 Task: Create a section Dependency Management Sprint and in the section, add a milestone Web Application Security in the project AnchorTech
Action: Mouse moved to (732, 420)
Screenshot: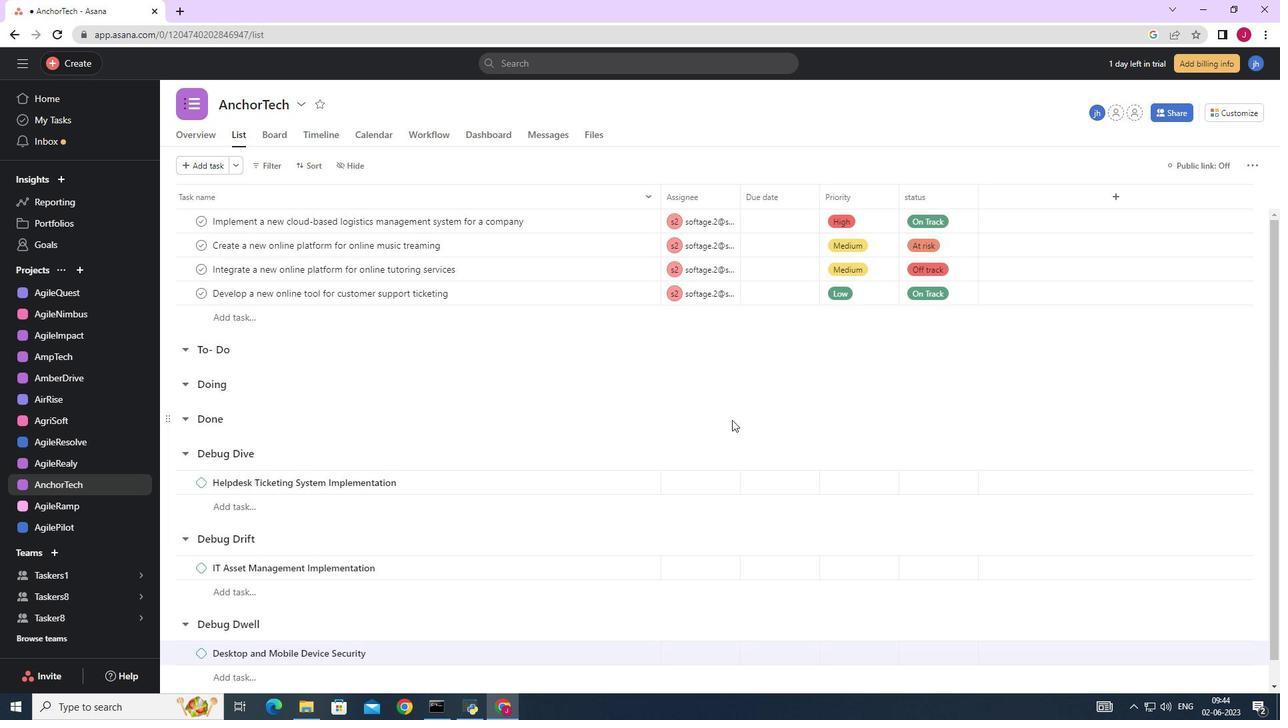 
Action: Mouse scrolled (732, 419) with delta (0, 0)
Screenshot: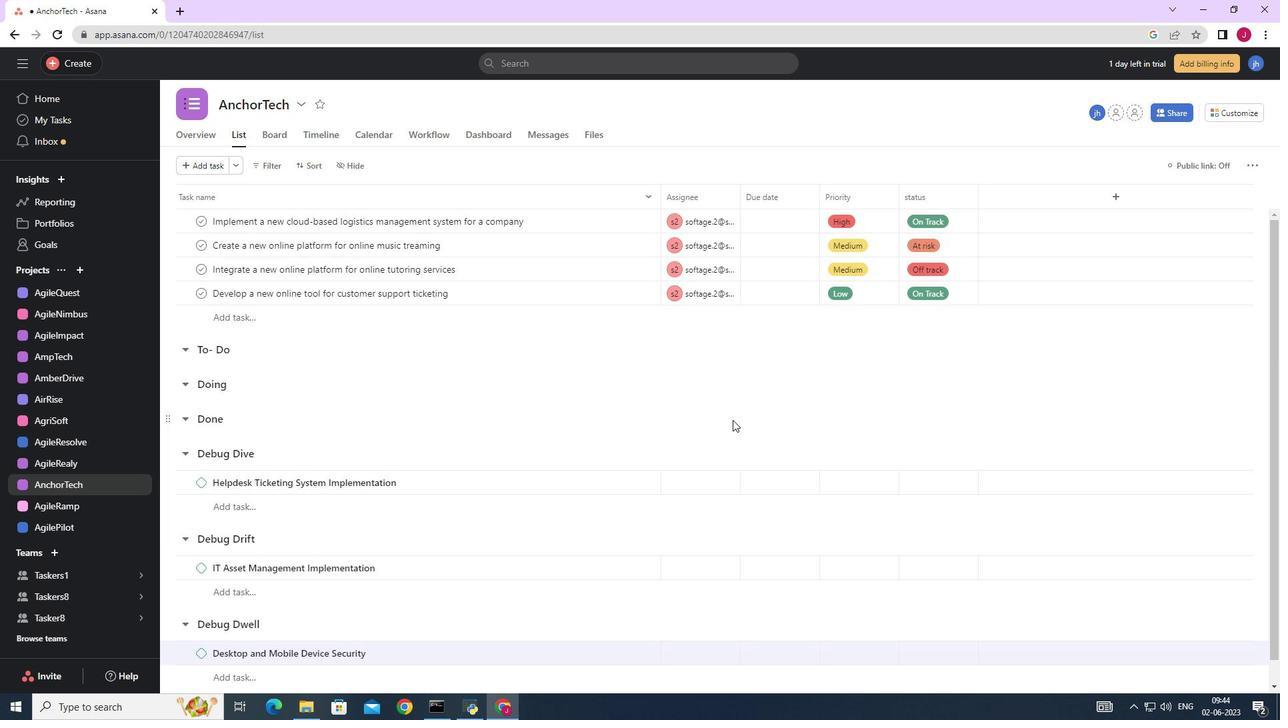 
Action: Mouse scrolled (732, 419) with delta (0, 0)
Screenshot: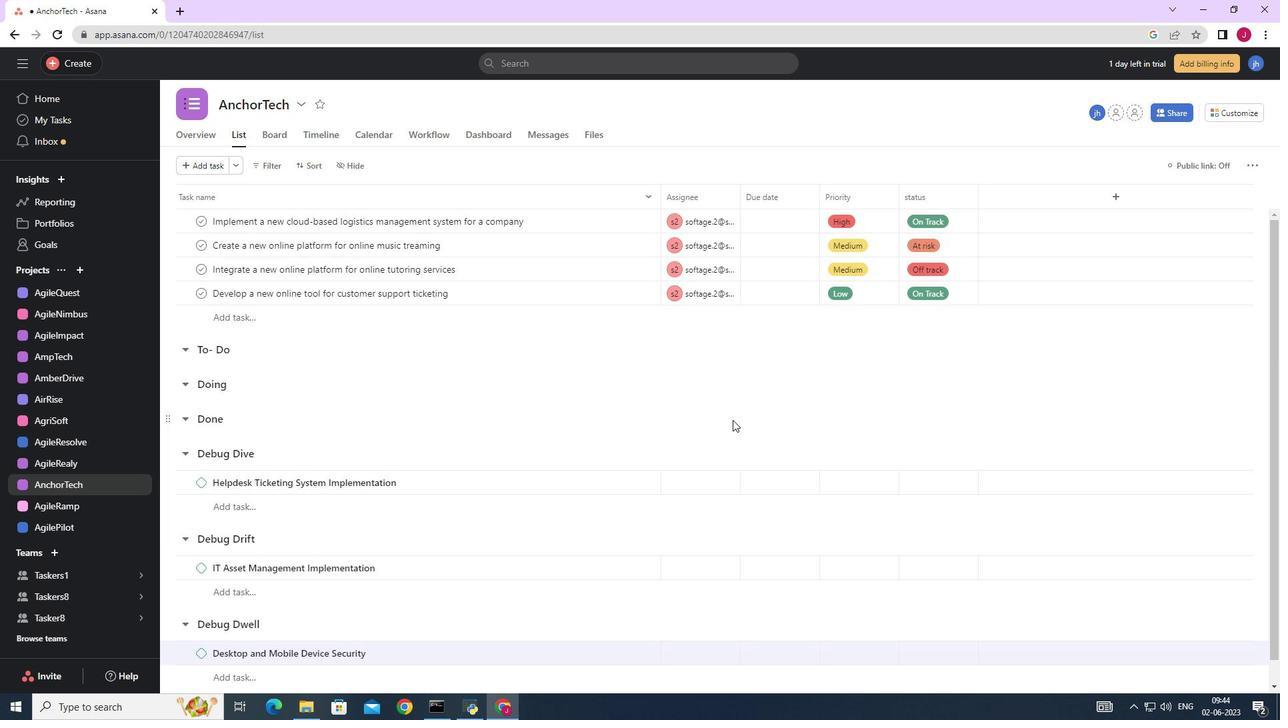 
Action: Mouse scrolled (732, 419) with delta (0, 0)
Screenshot: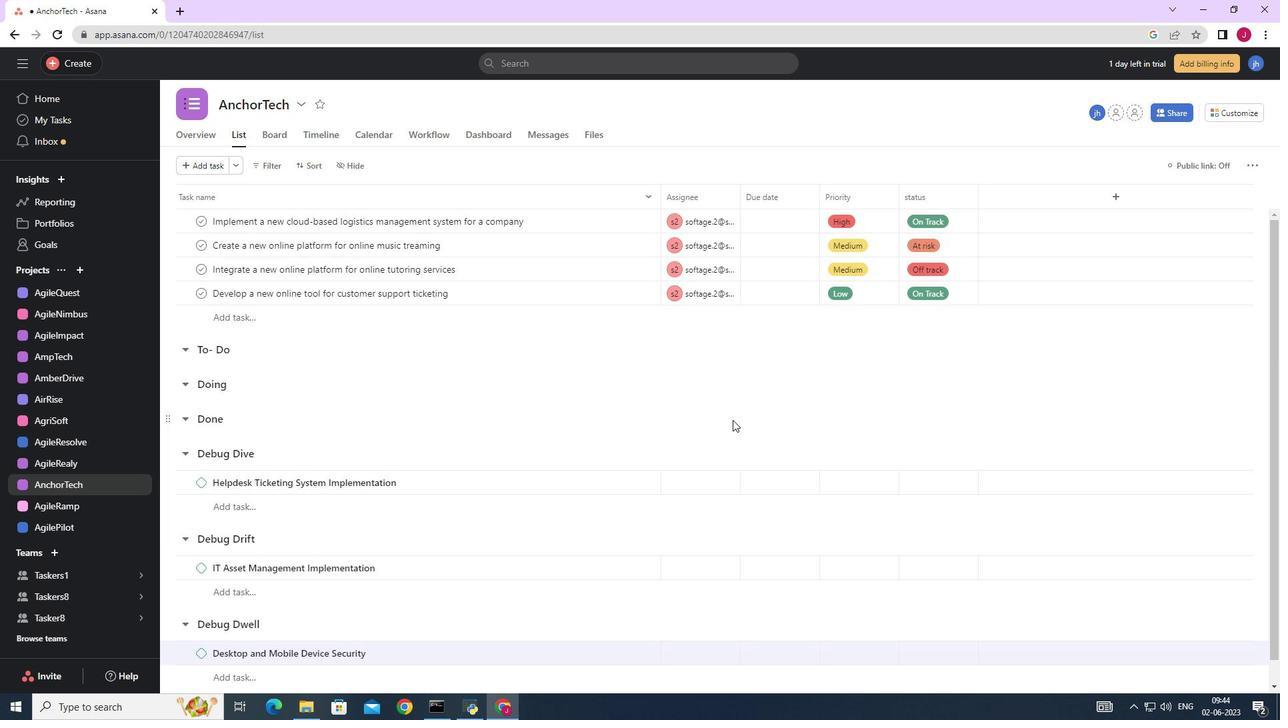
Action: Mouse scrolled (732, 419) with delta (0, 0)
Screenshot: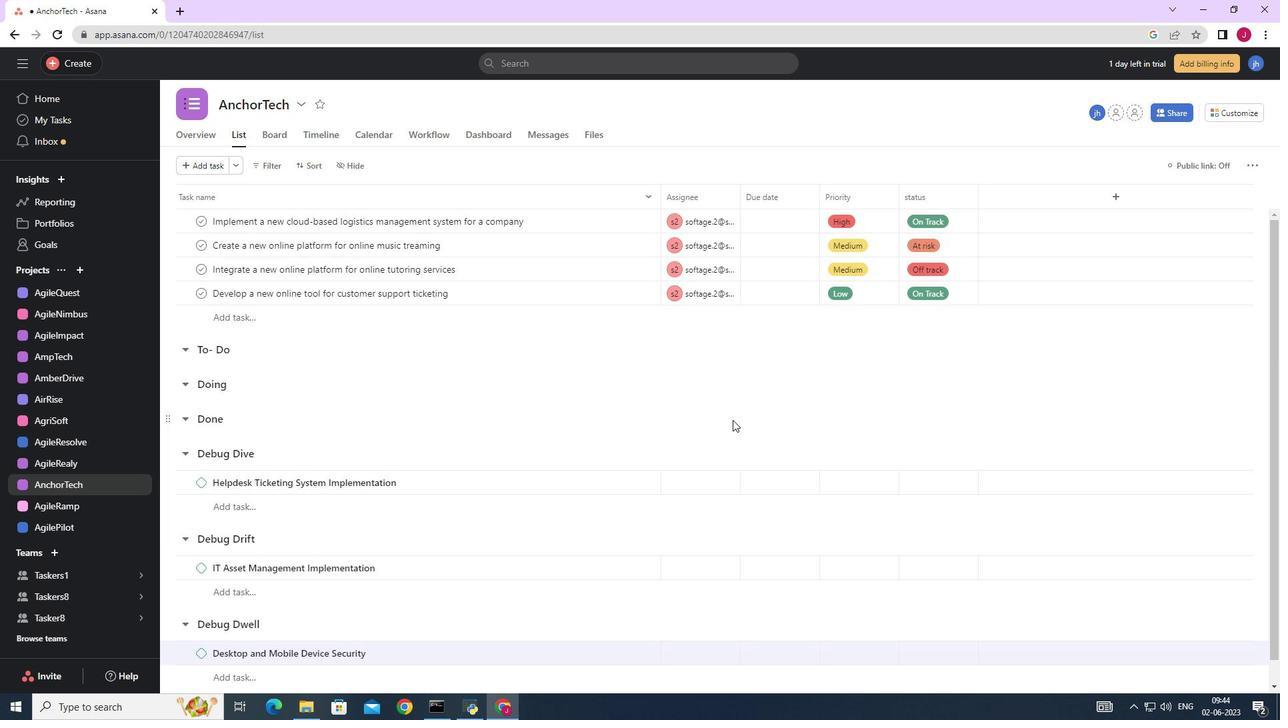 
Action: Mouse scrolled (732, 419) with delta (0, 0)
Screenshot: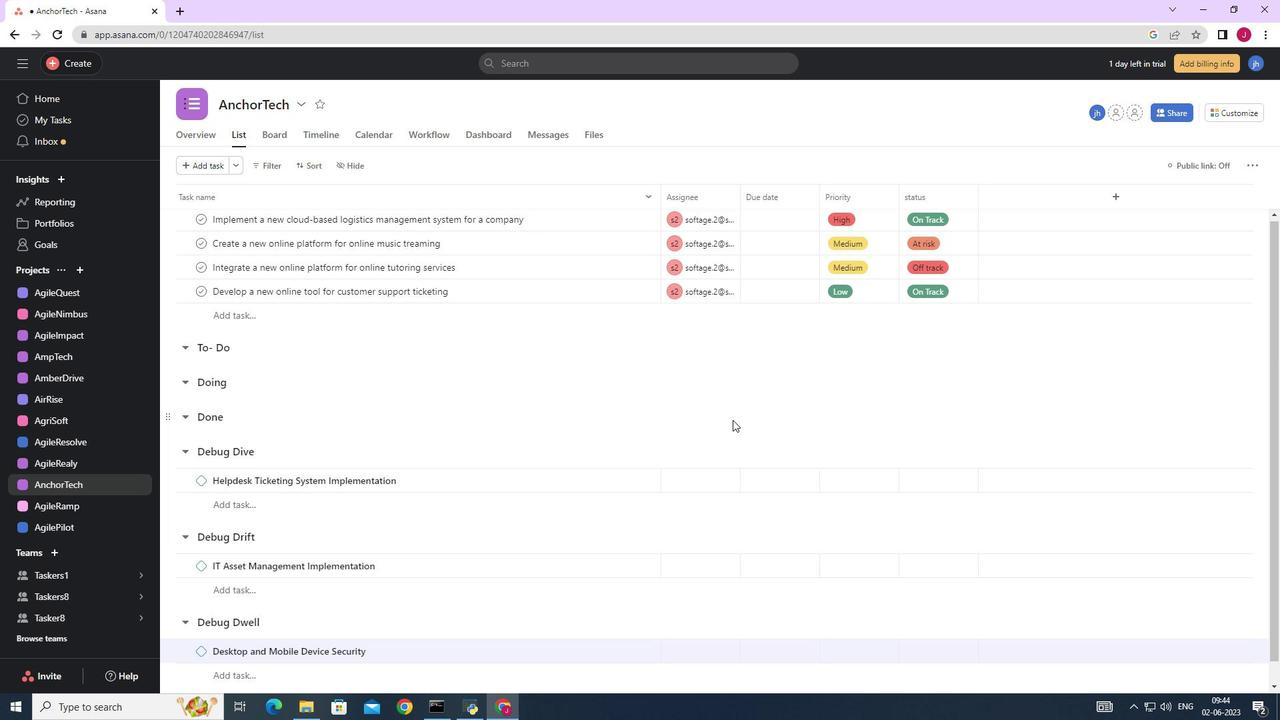 
Action: Mouse moved to (673, 409)
Screenshot: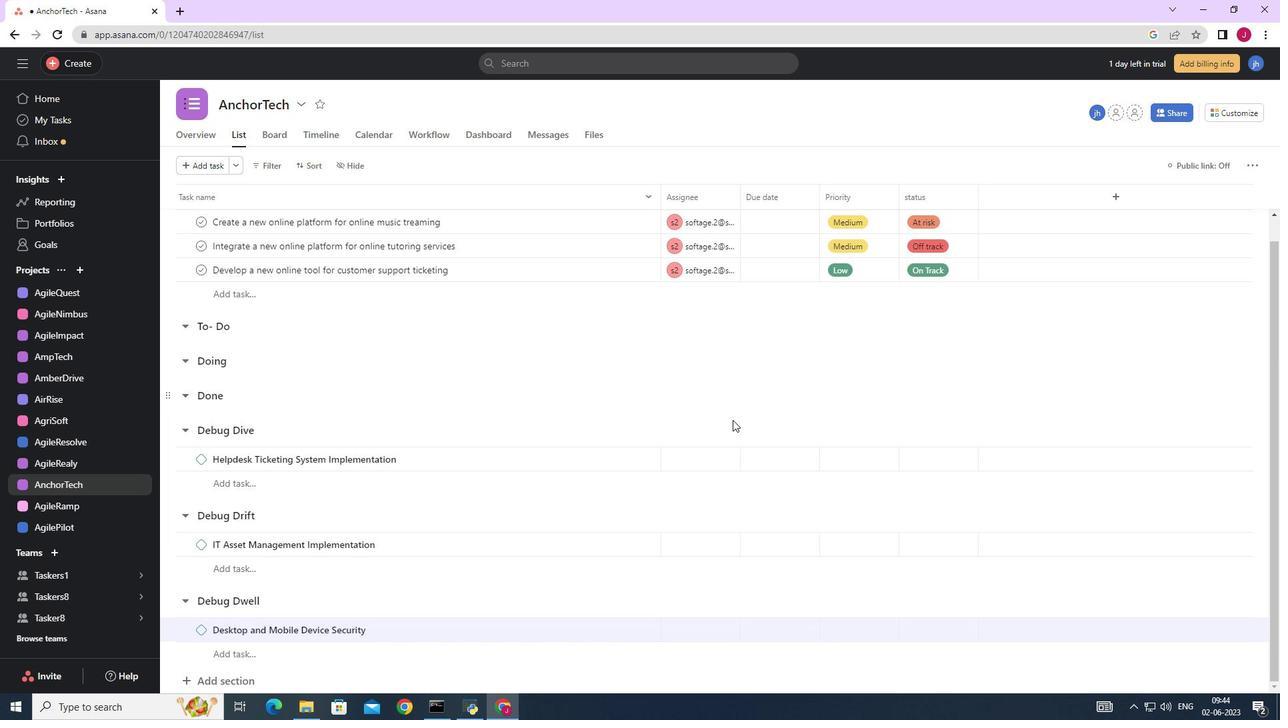 
Action: Mouse scrolled (673, 408) with delta (0, 0)
Screenshot: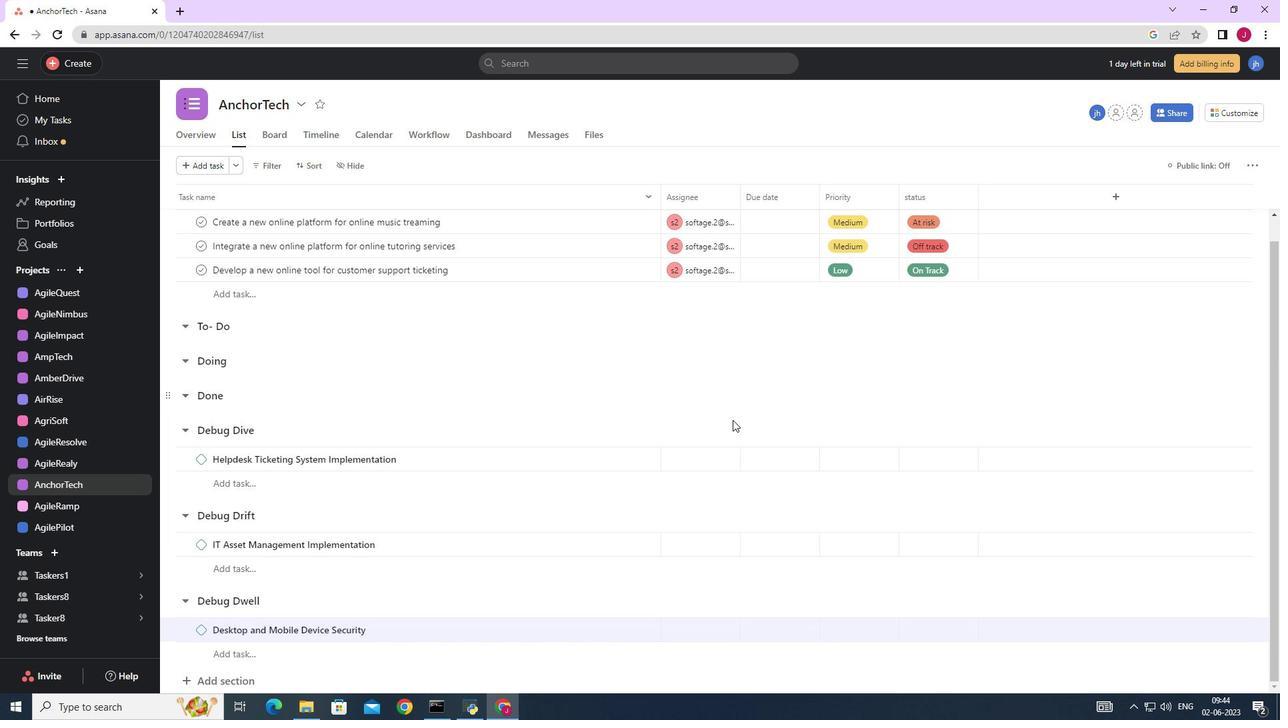
Action: Mouse moved to (671, 409)
Screenshot: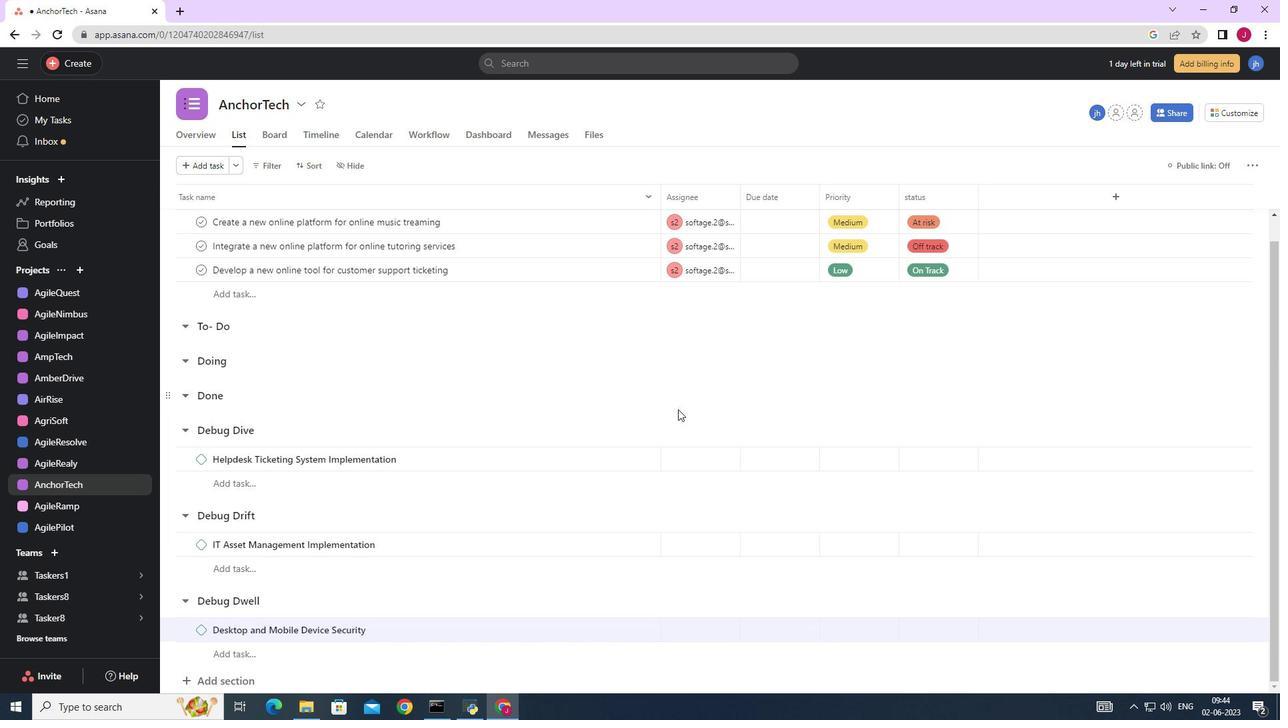 
Action: Mouse scrolled (671, 408) with delta (0, 0)
Screenshot: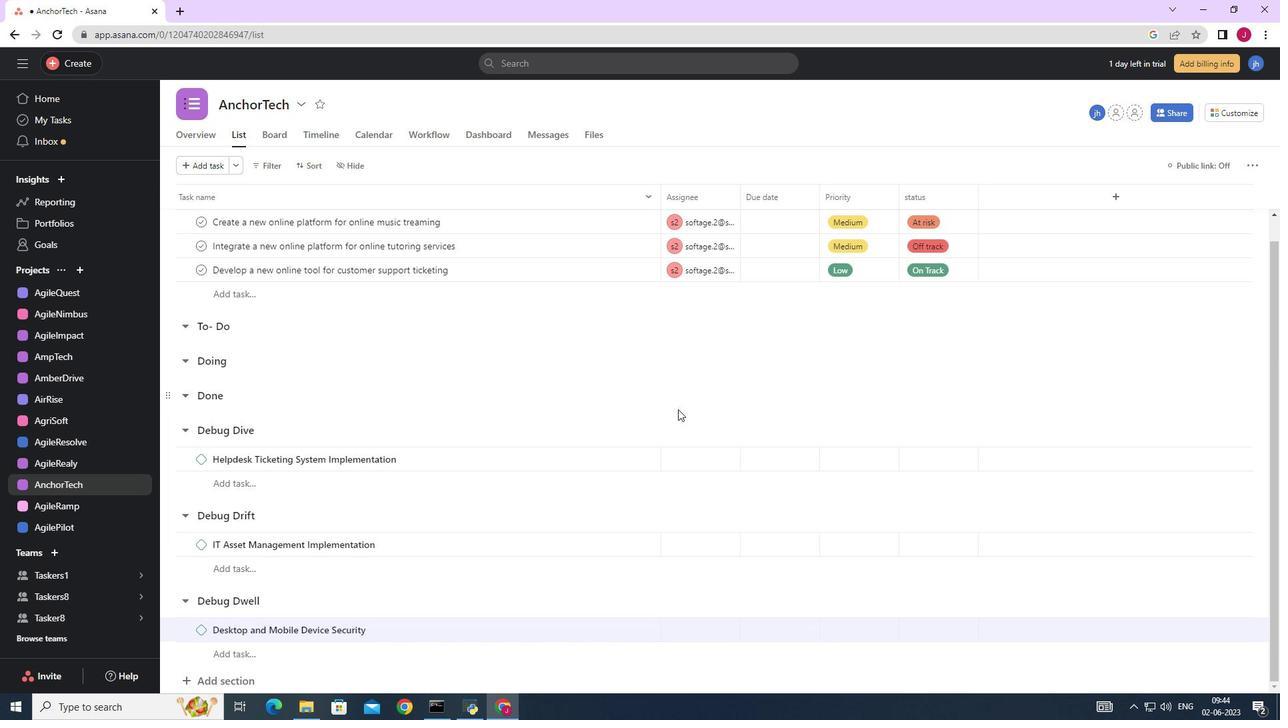
Action: Mouse moved to (670, 409)
Screenshot: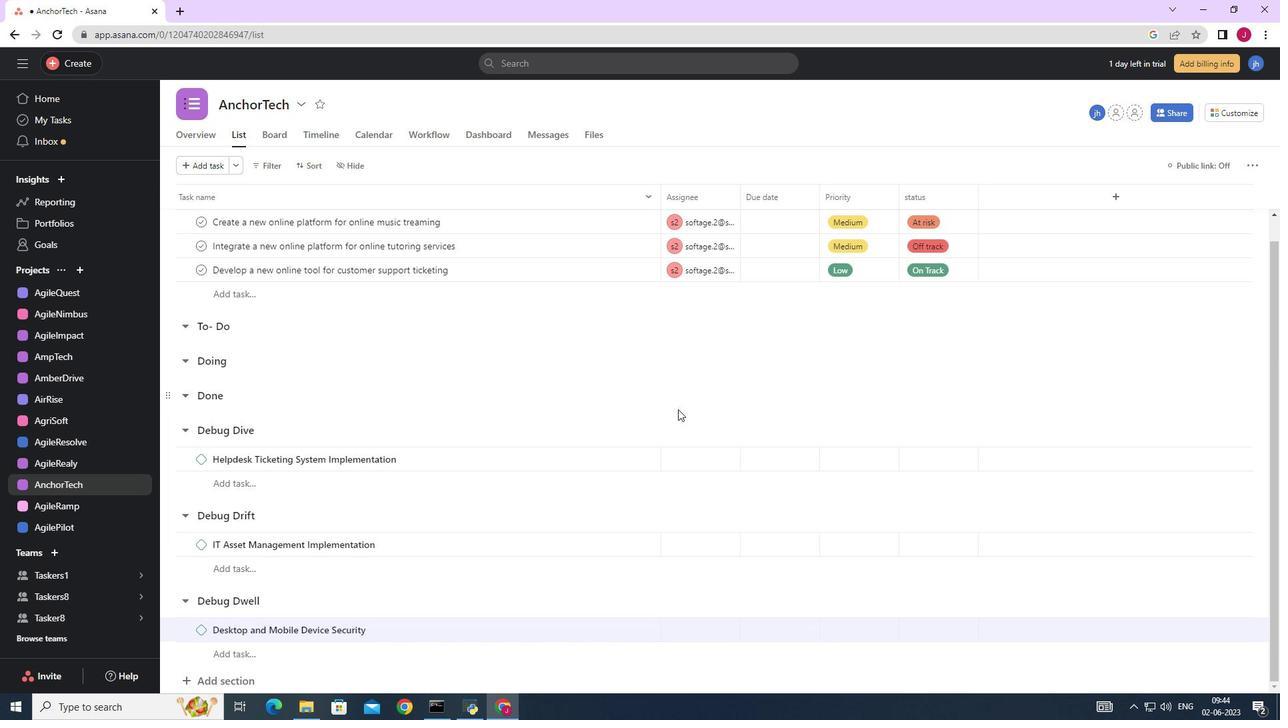 
Action: Mouse scrolled (670, 408) with delta (0, 0)
Screenshot: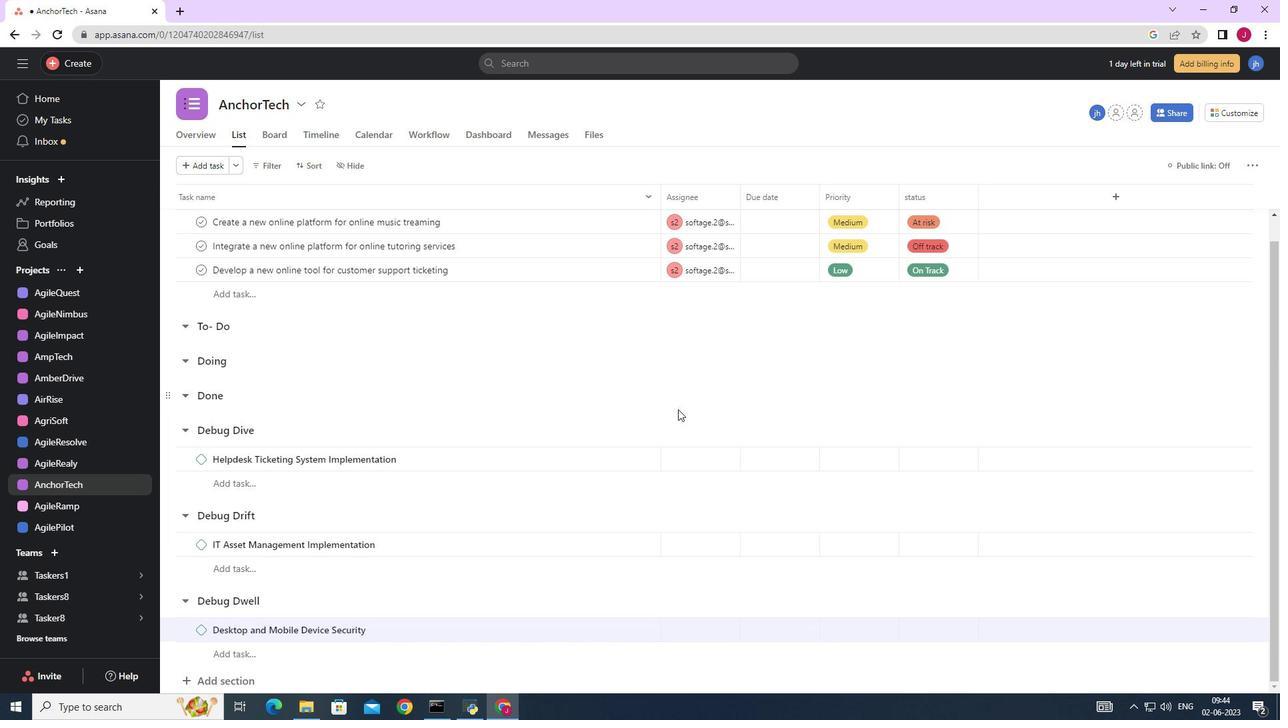 
Action: Mouse scrolled (670, 408) with delta (0, 0)
Screenshot: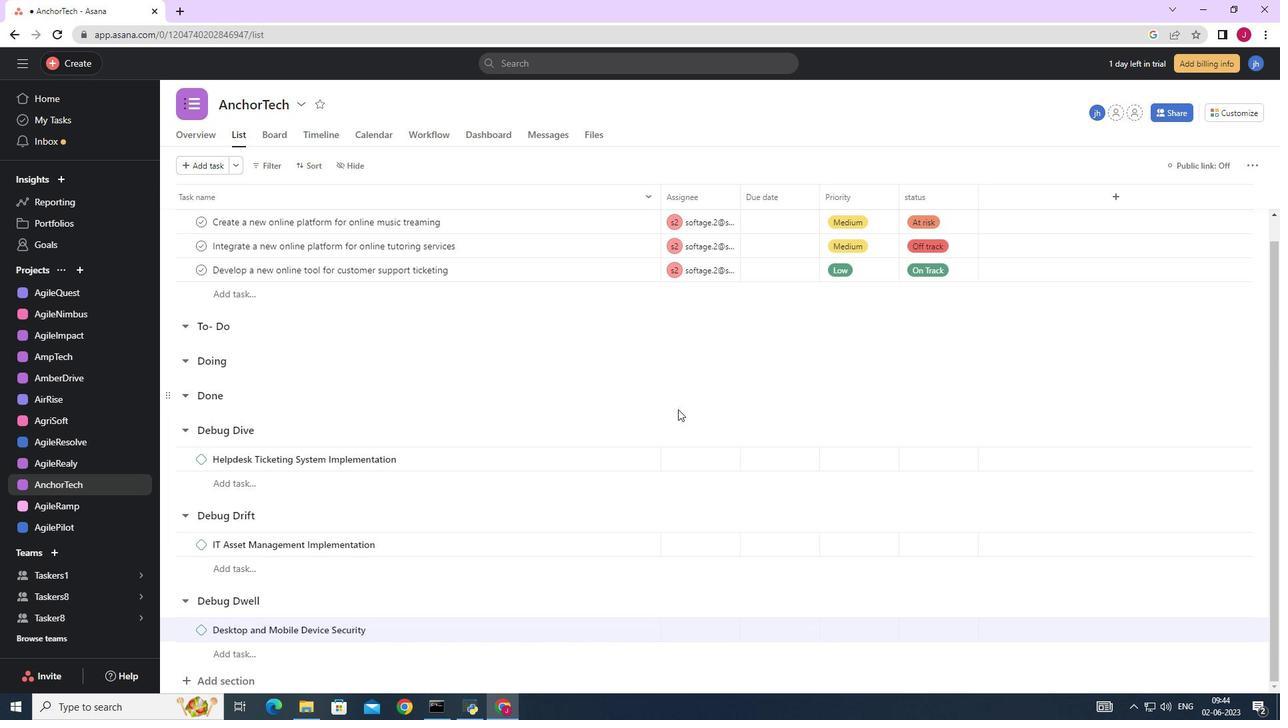 
Action: Mouse scrolled (670, 408) with delta (0, 0)
Screenshot: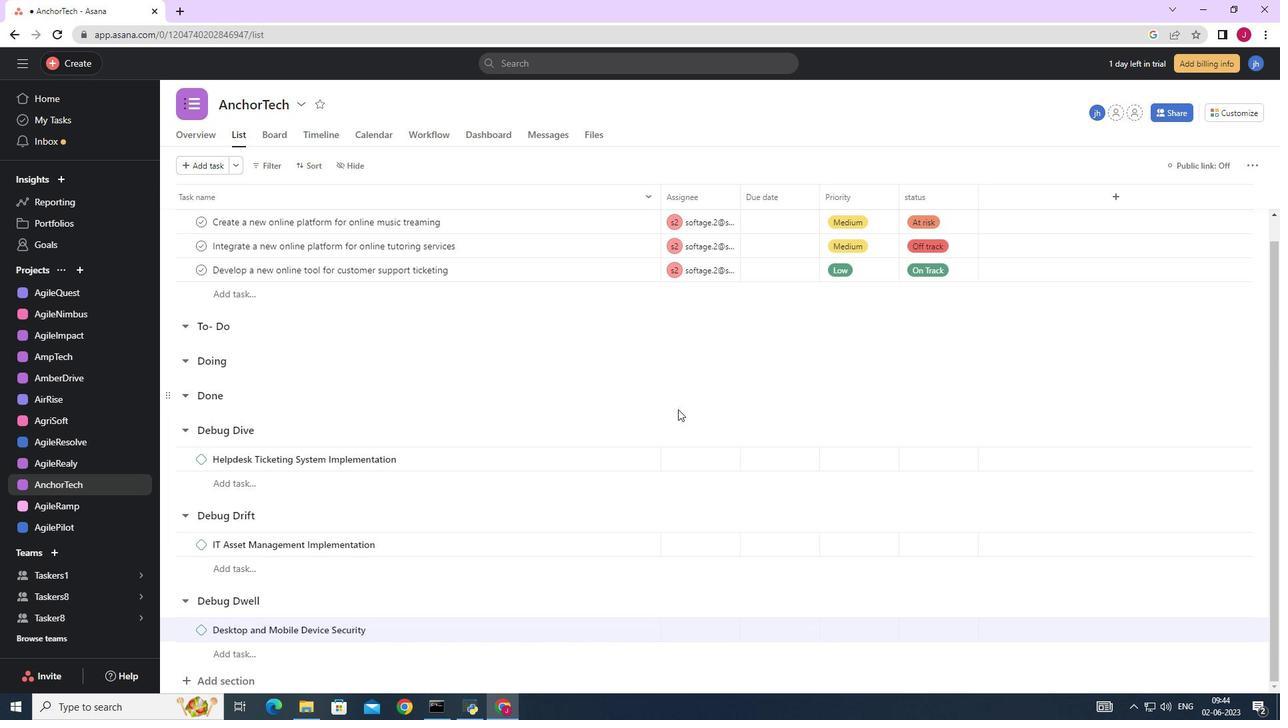 
Action: Mouse moved to (669, 409)
Screenshot: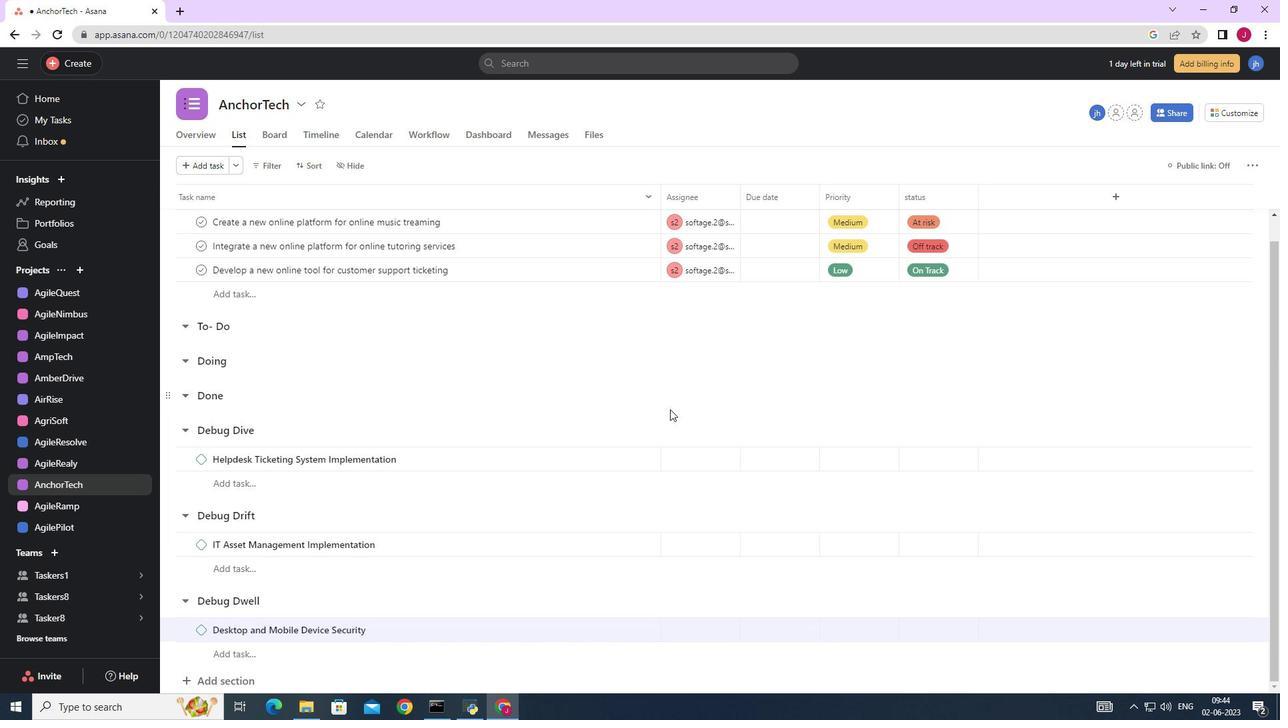 
Action: Mouse scrolled (669, 408) with delta (0, 0)
Screenshot: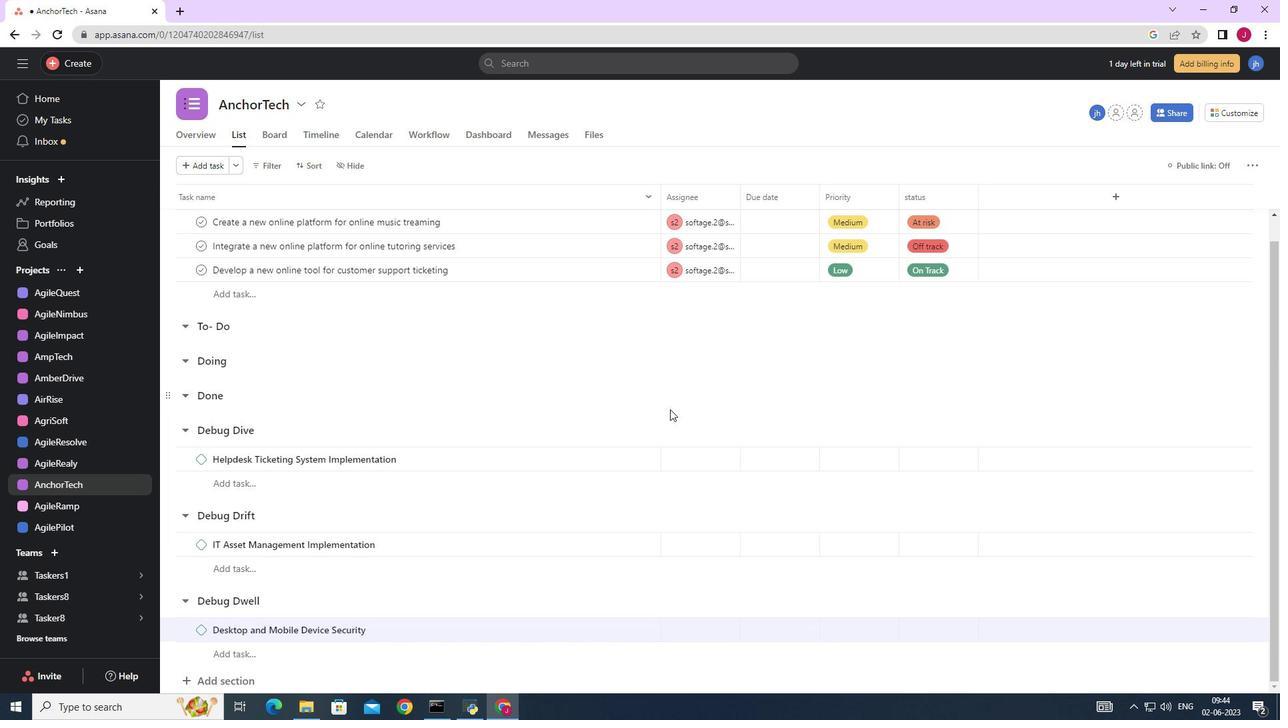 
Action: Mouse moved to (470, 500)
Screenshot: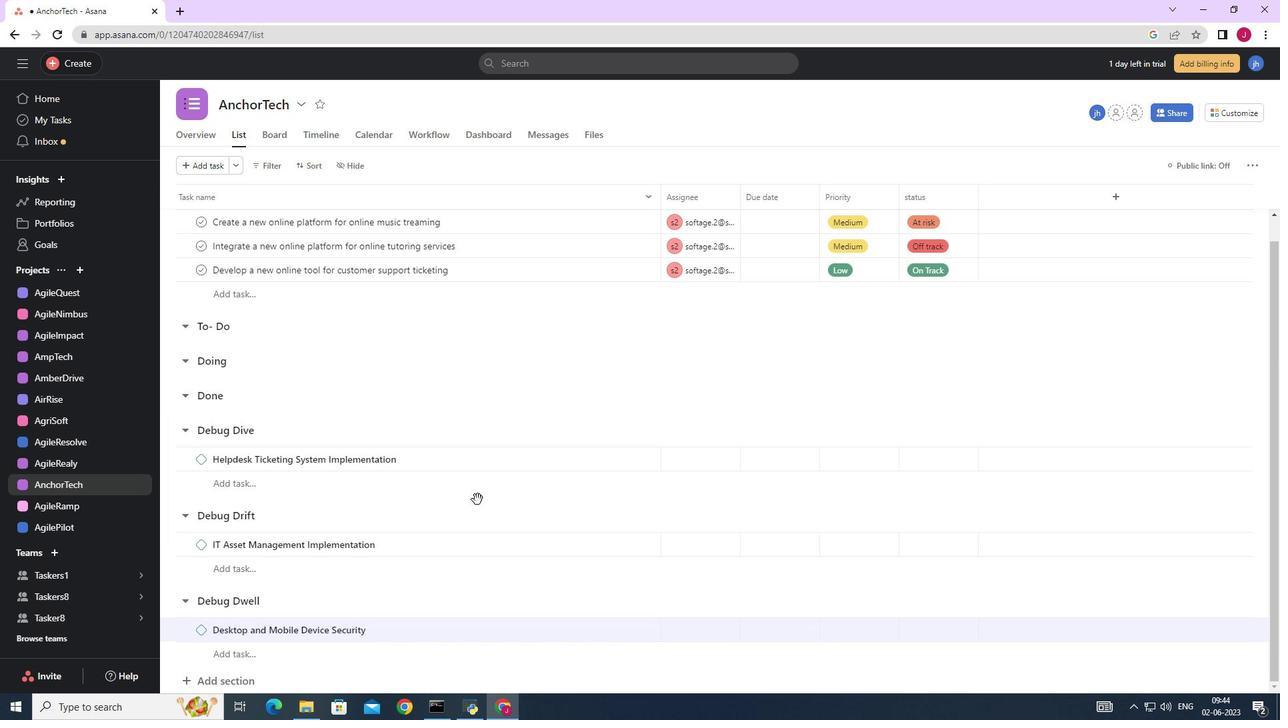 
Action: Mouse scrolled (470, 500) with delta (0, 0)
Screenshot: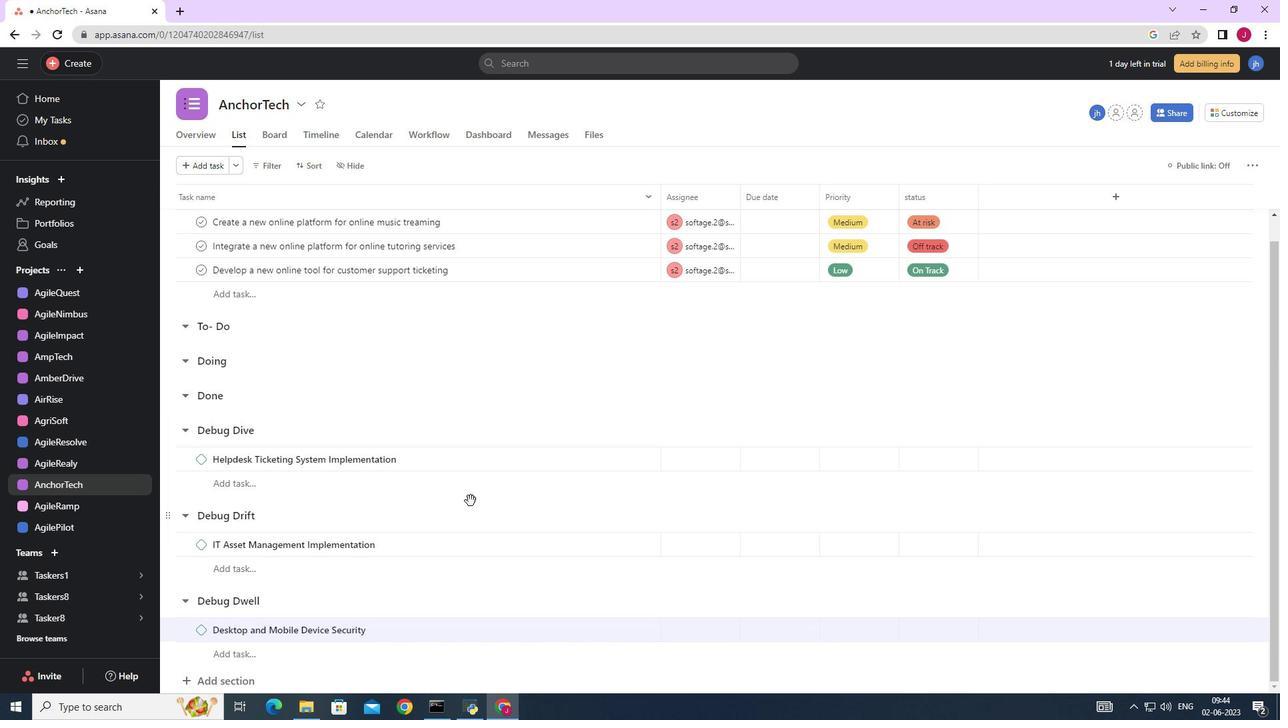 
Action: Mouse scrolled (470, 500) with delta (0, 0)
Screenshot: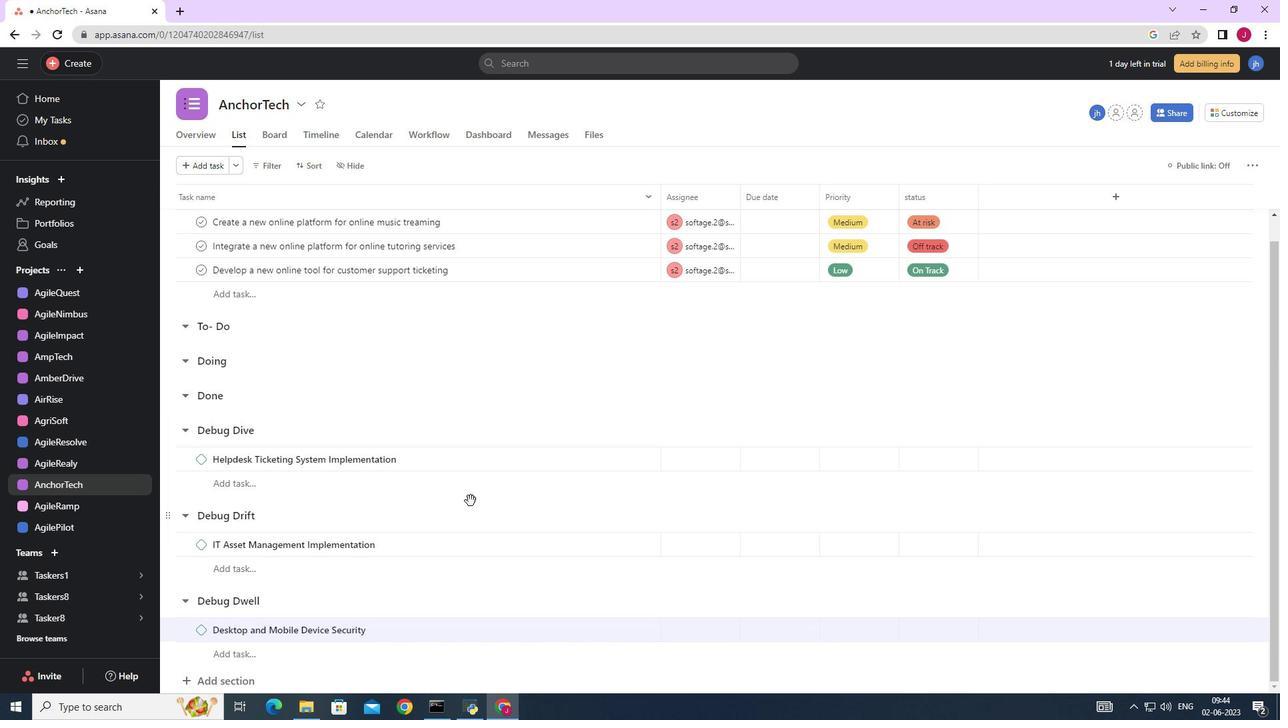 
Action: Mouse scrolled (470, 500) with delta (0, 0)
Screenshot: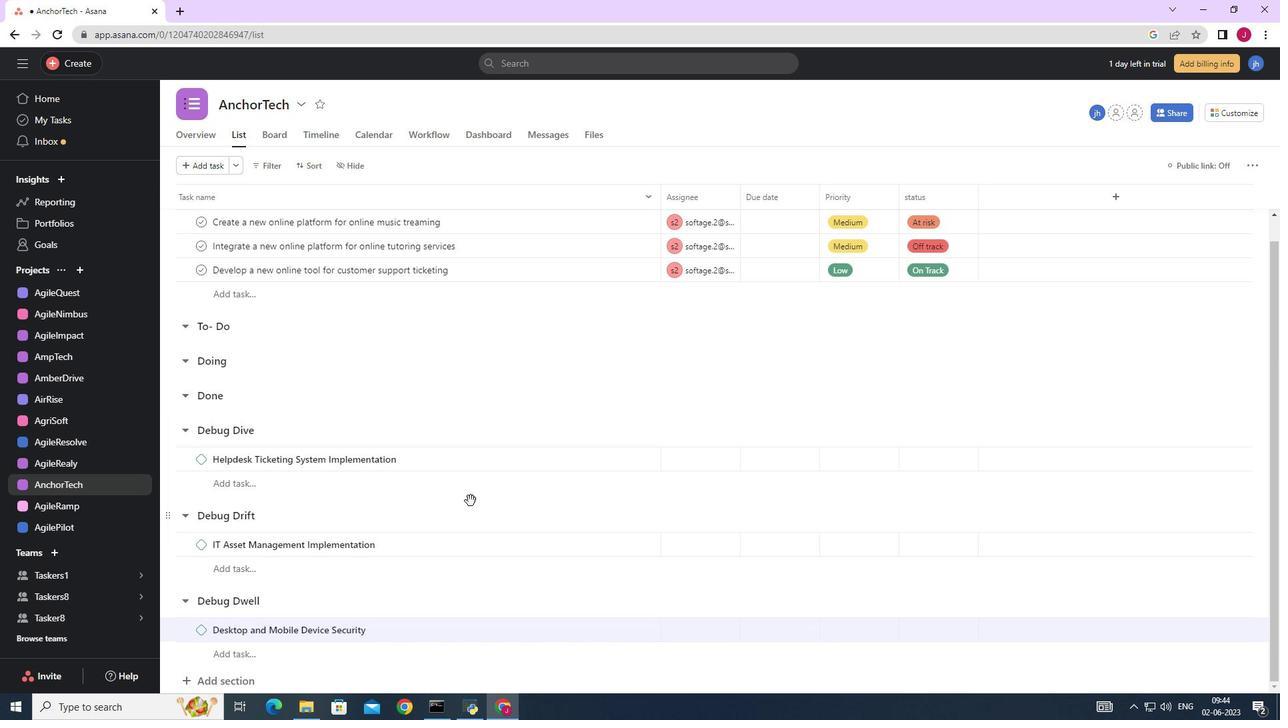 
Action: Mouse scrolled (470, 500) with delta (0, 0)
Screenshot: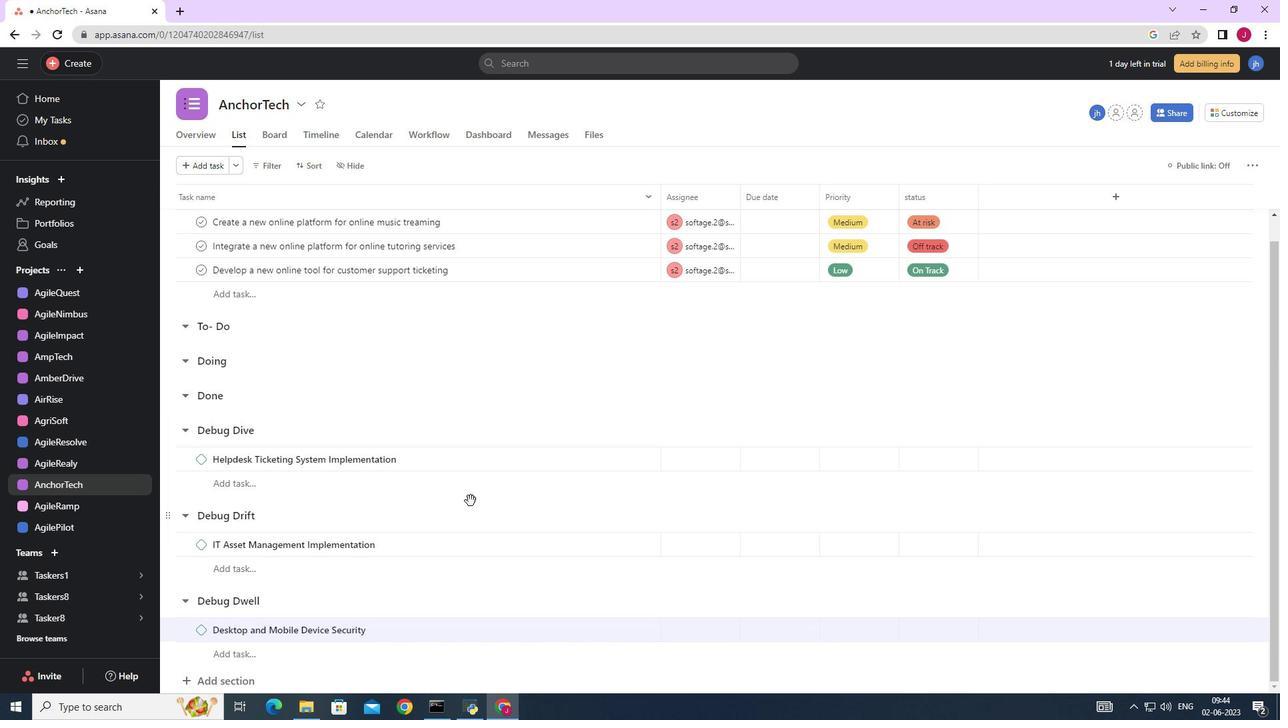 
Action: Mouse scrolled (470, 500) with delta (0, 0)
Screenshot: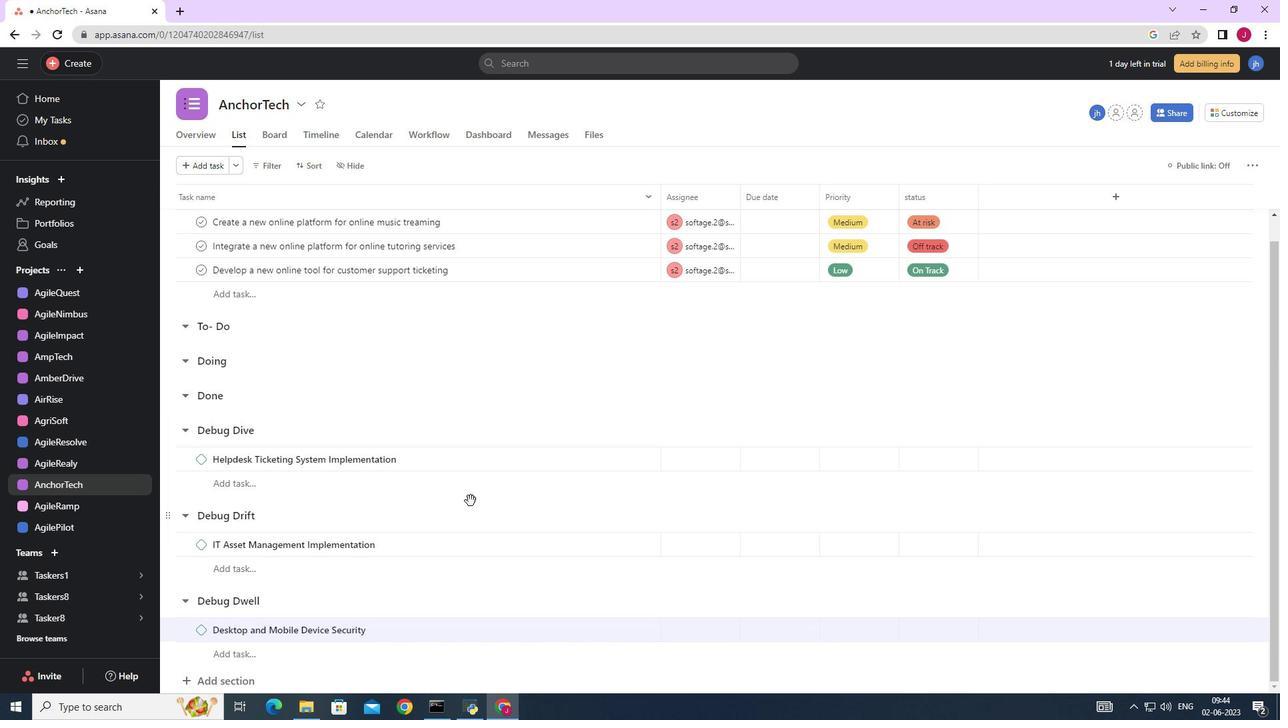 
Action: Mouse scrolled (470, 501) with delta (0, 0)
Screenshot: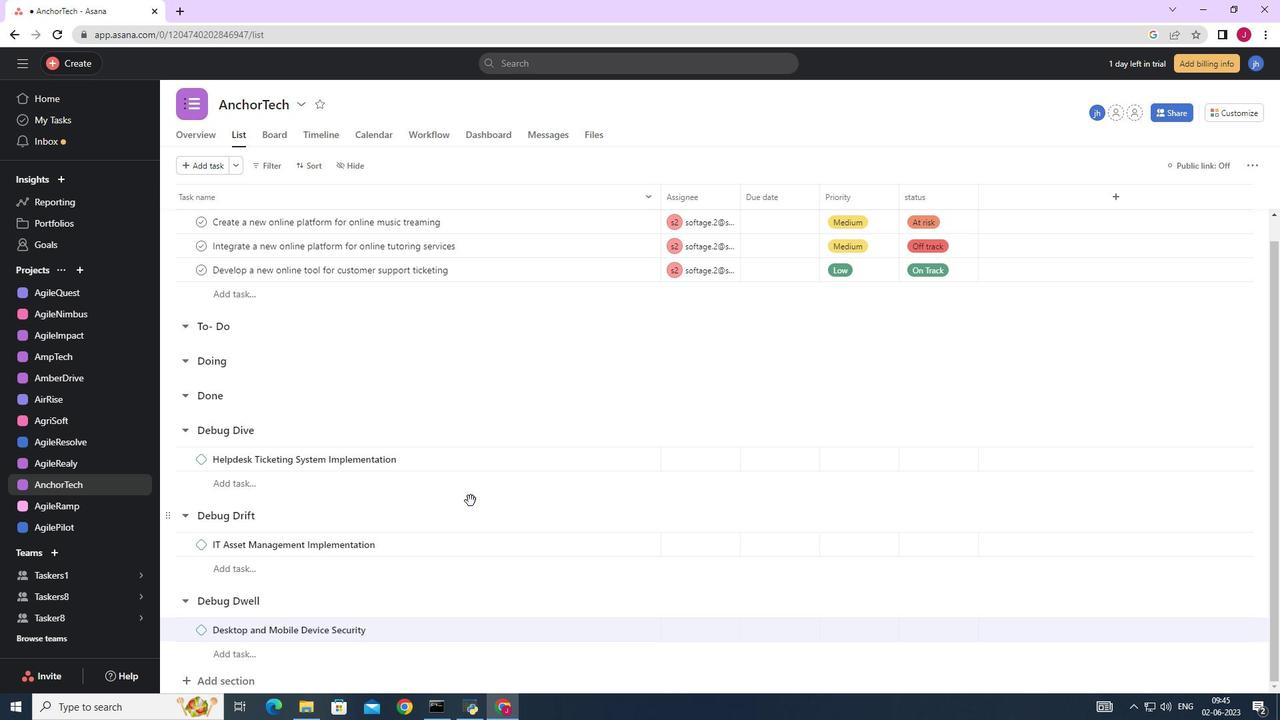
Action: Mouse scrolled (470, 501) with delta (0, 0)
Screenshot: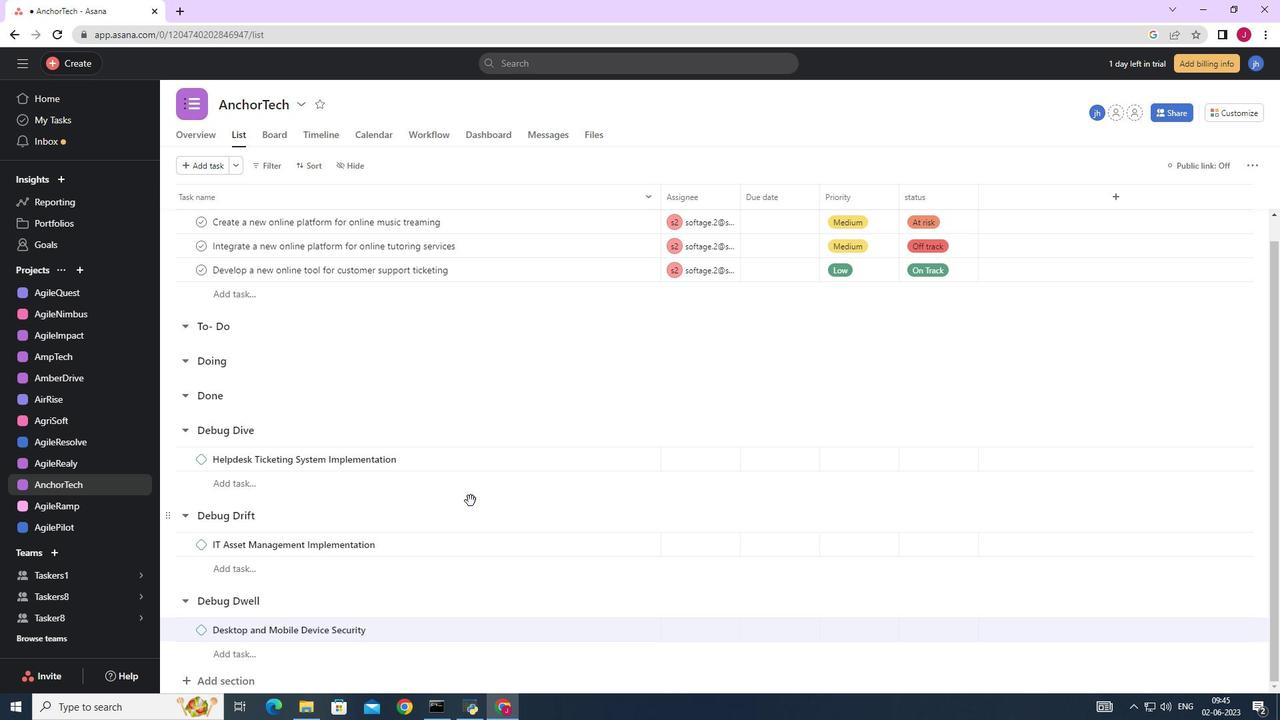 
Action: Mouse scrolled (470, 501) with delta (0, 0)
Screenshot: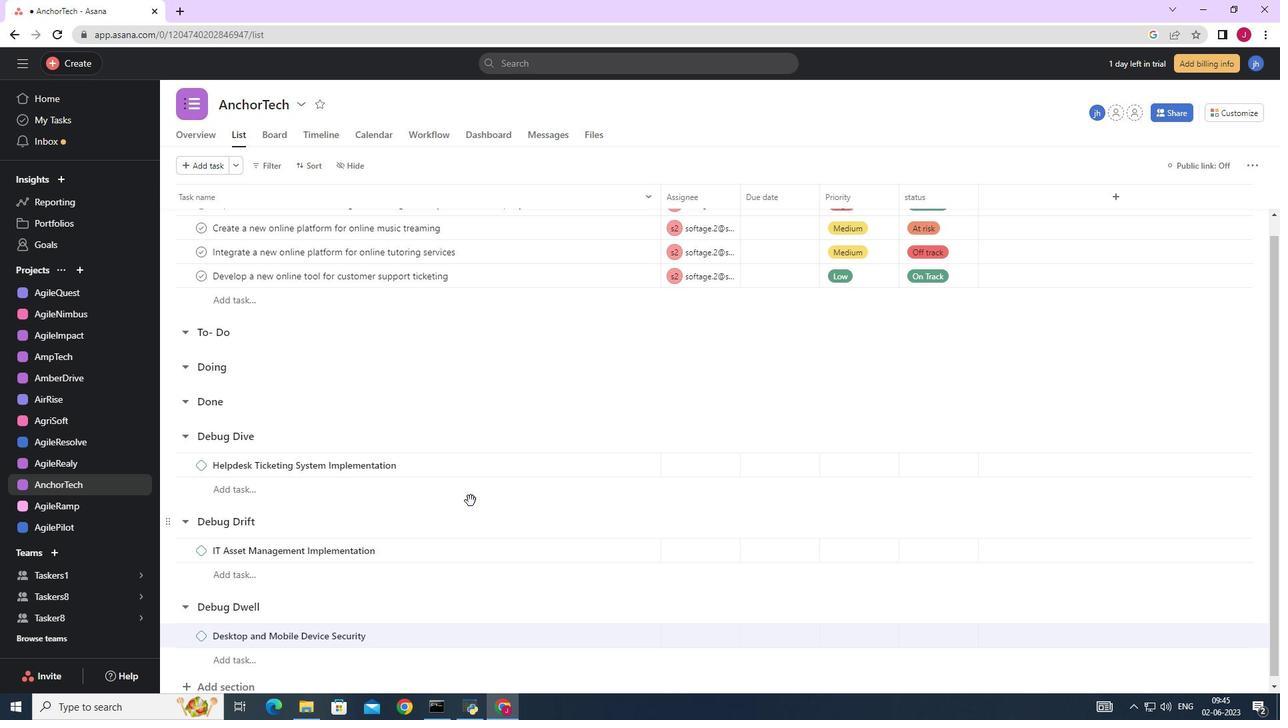 
Action: Mouse scrolled (470, 500) with delta (0, 0)
Screenshot: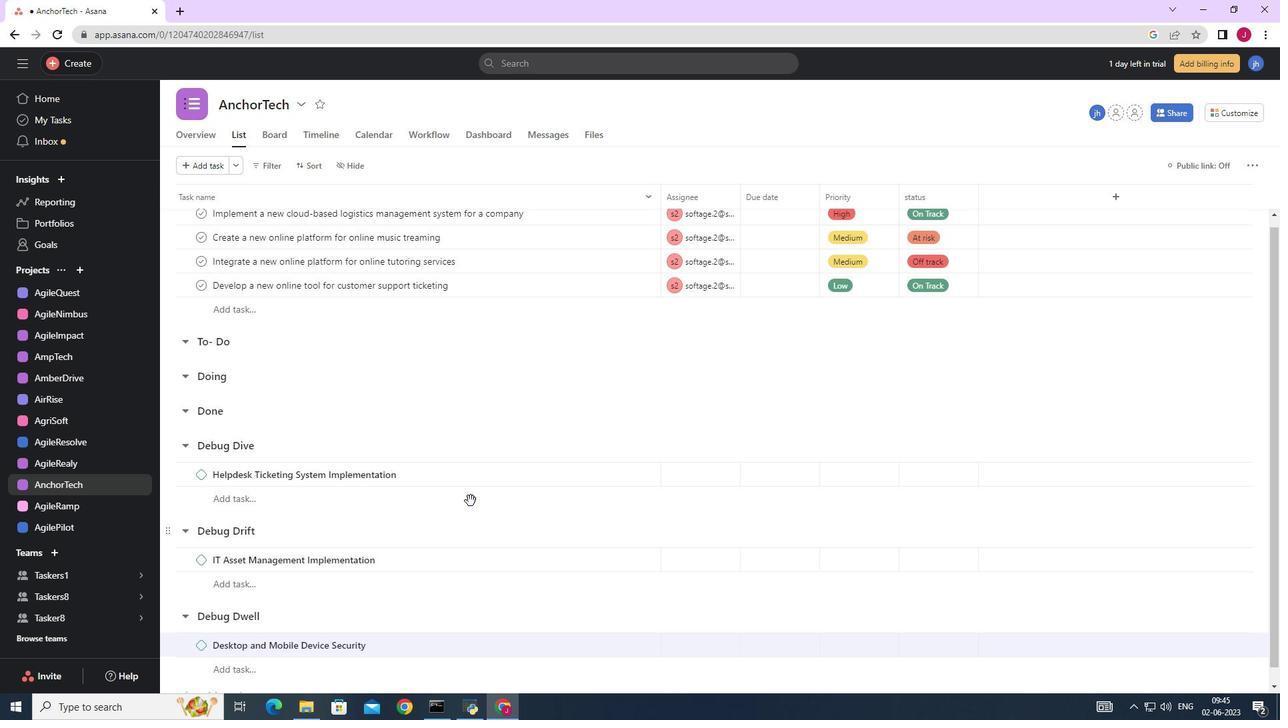 
Action: Mouse scrolled (470, 500) with delta (0, 0)
Screenshot: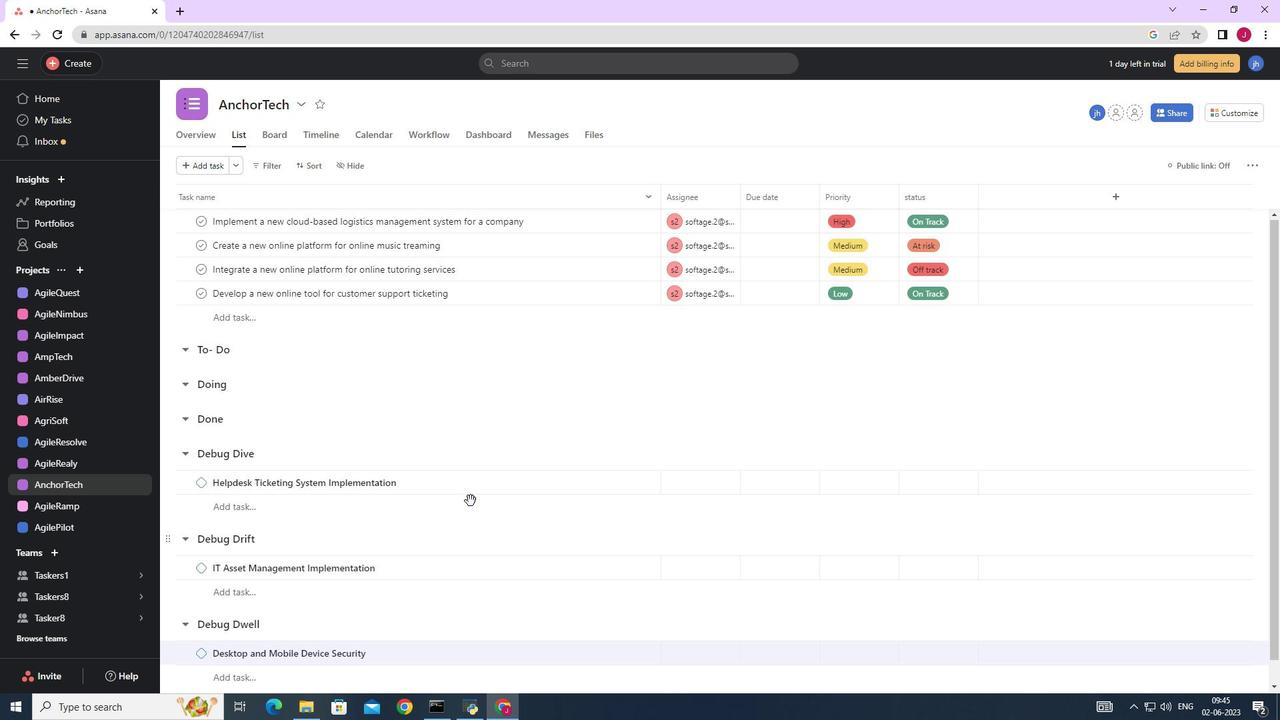 
Action: Mouse scrolled (470, 500) with delta (0, 0)
Screenshot: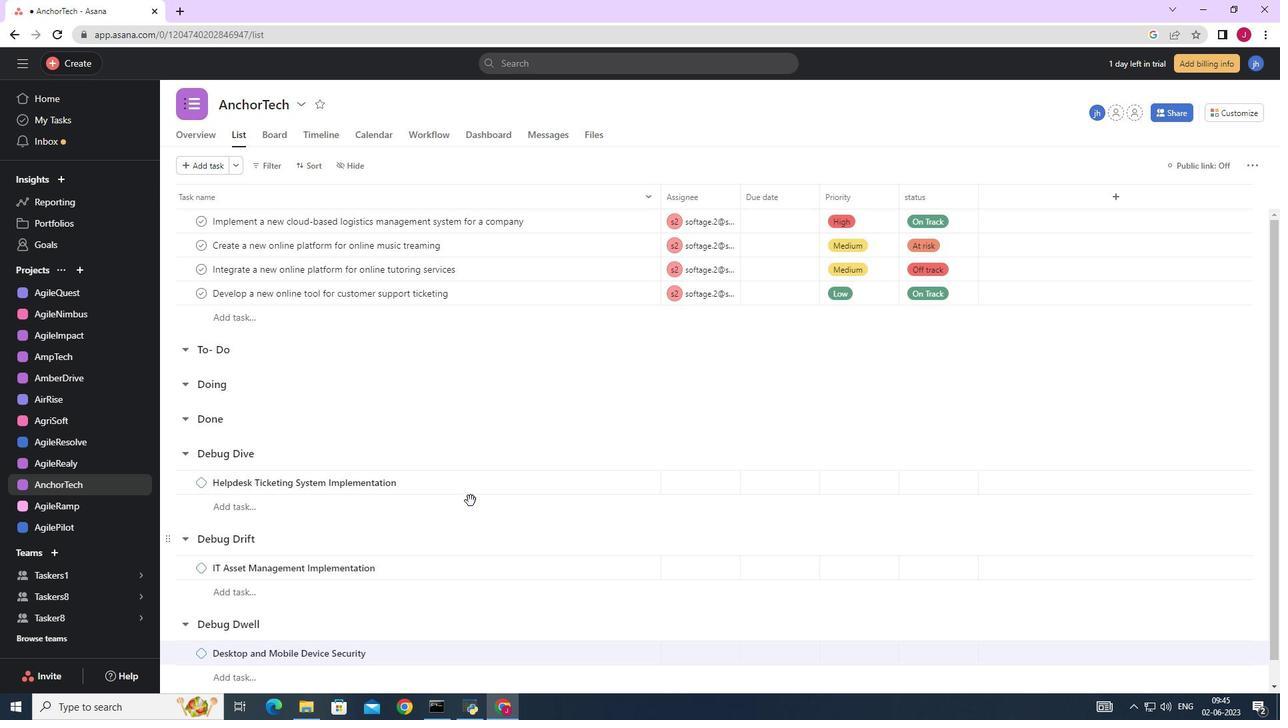
Action: Mouse scrolled (470, 500) with delta (0, 0)
Screenshot: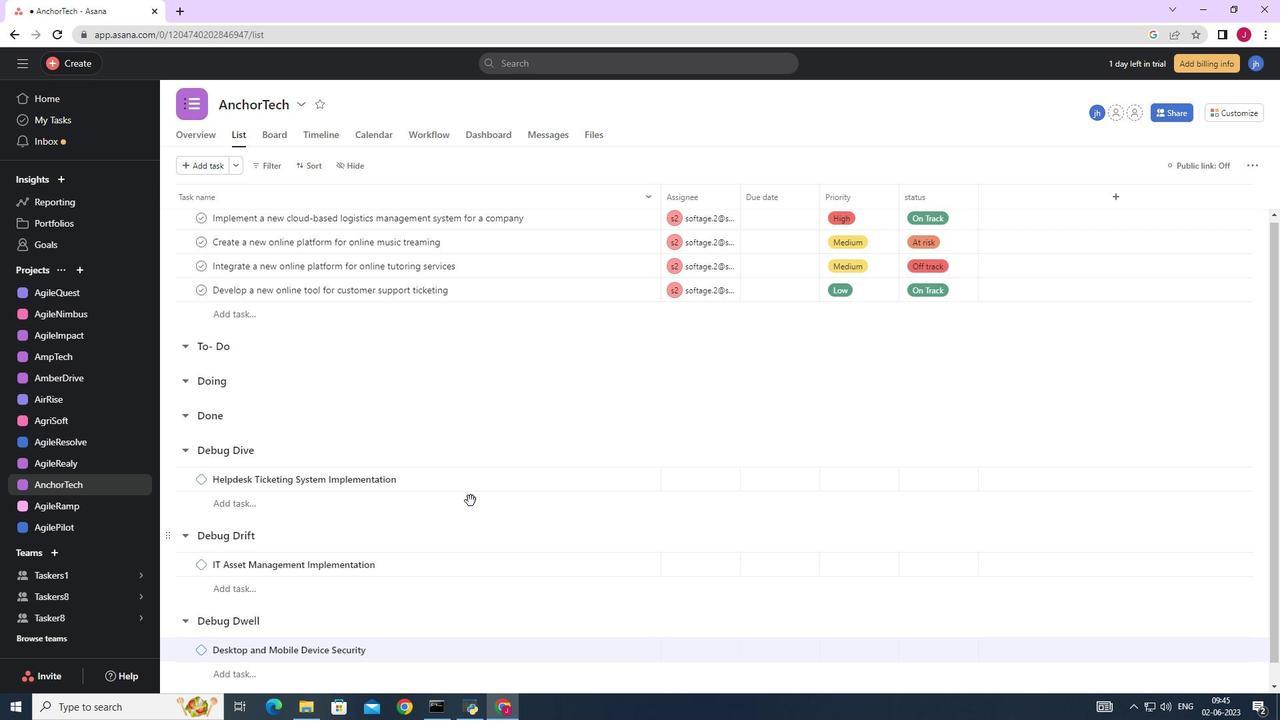 
Action: Mouse moved to (372, 532)
Screenshot: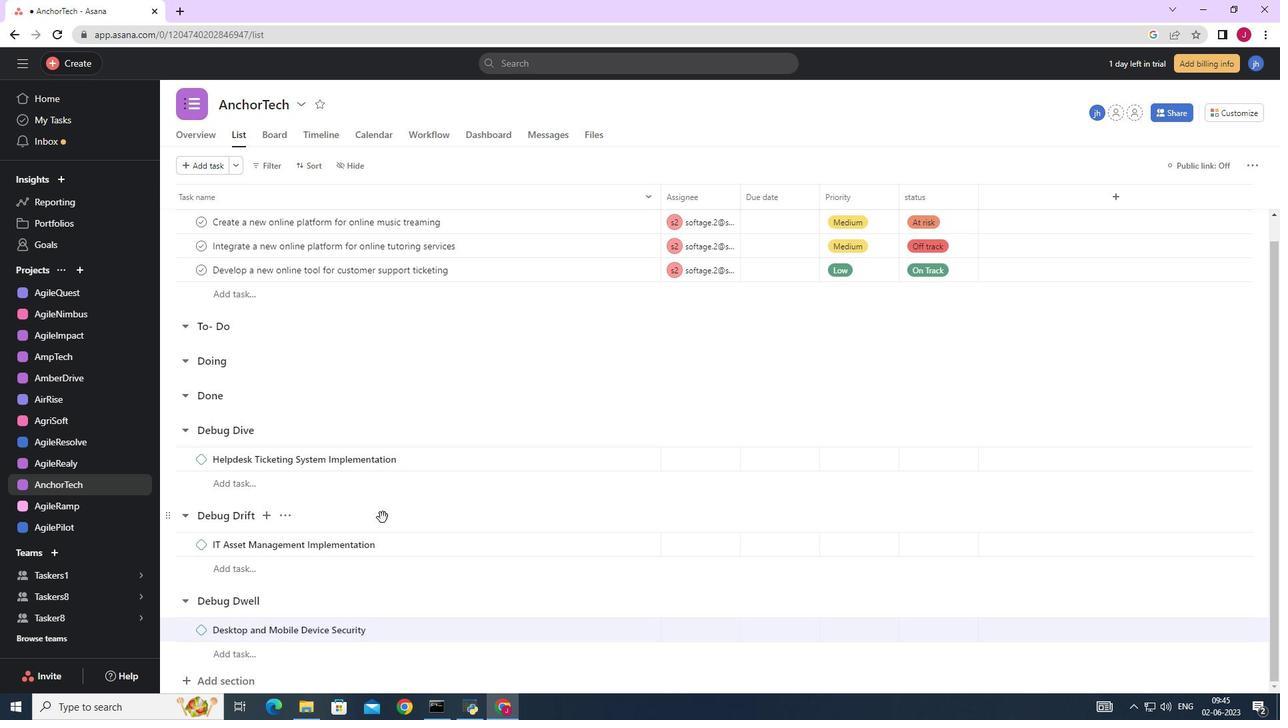 
Action: Mouse scrolled (372, 531) with delta (0, 0)
Screenshot: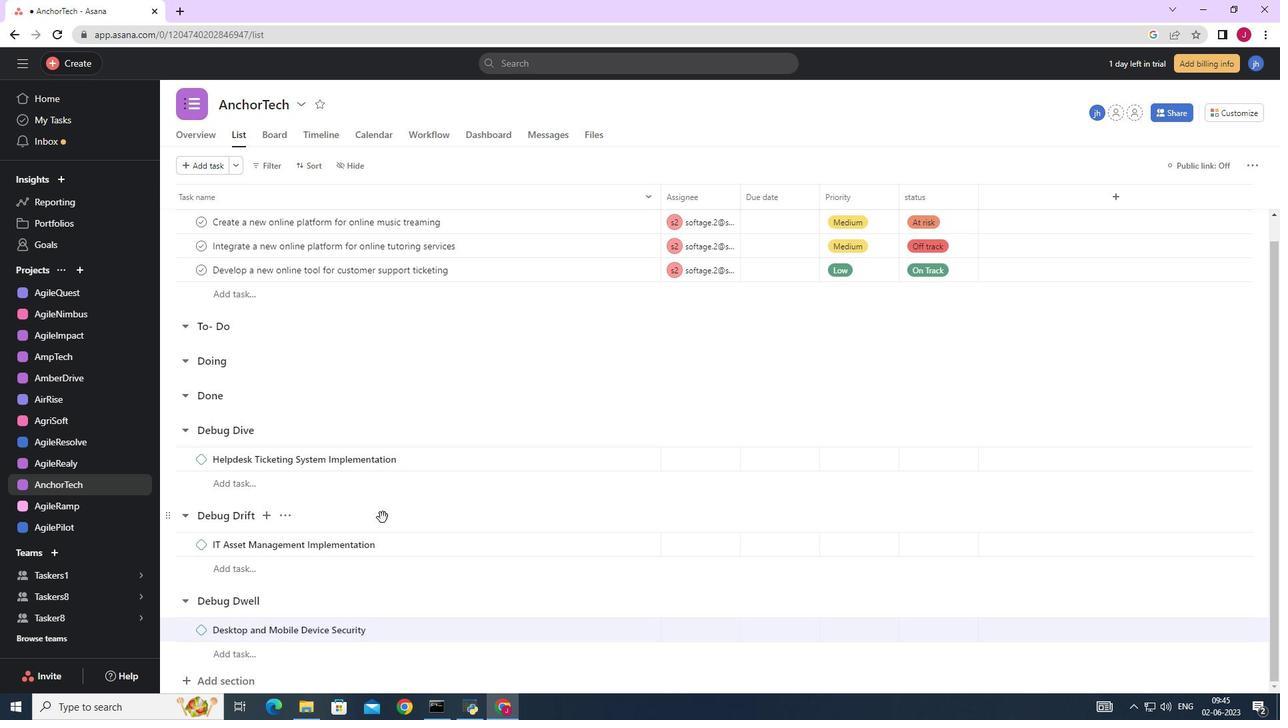 
Action: Mouse moved to (241, 678)
Screenshot: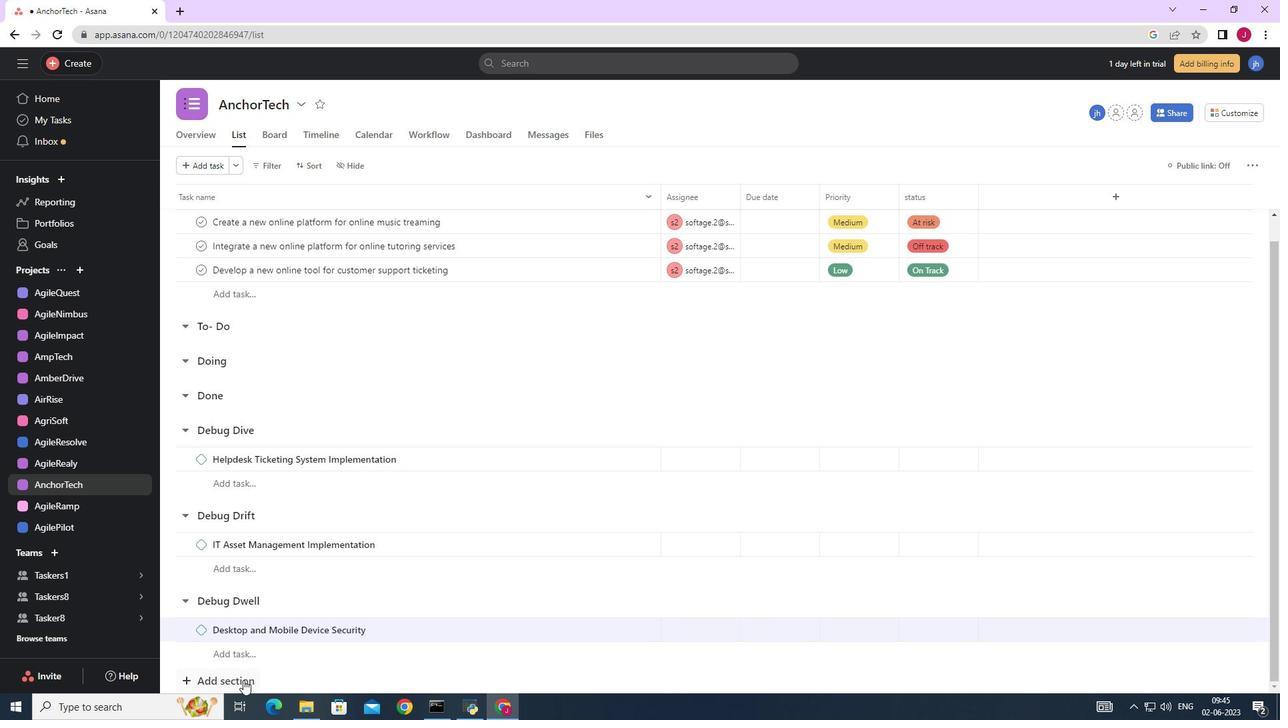 
Action: Mouse pressed left at (241, 678)
Screenshot: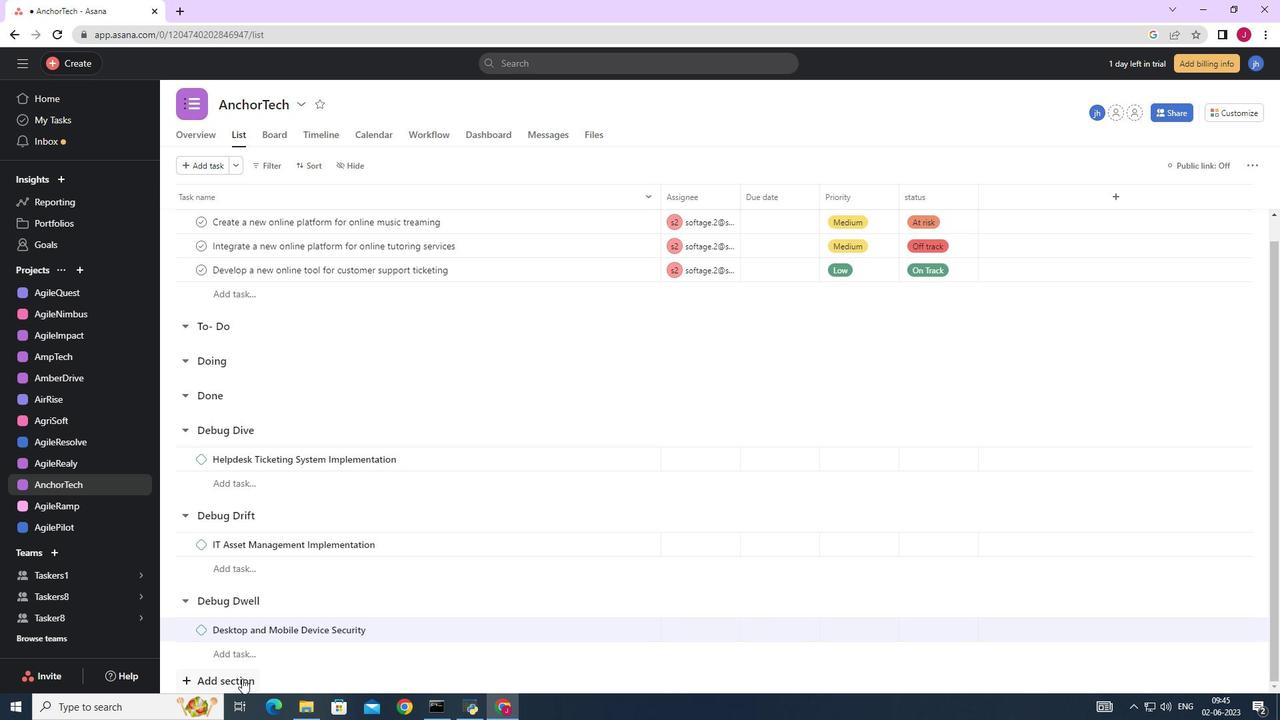 
Action: Mouse moved to (262, 650)
Screenshot: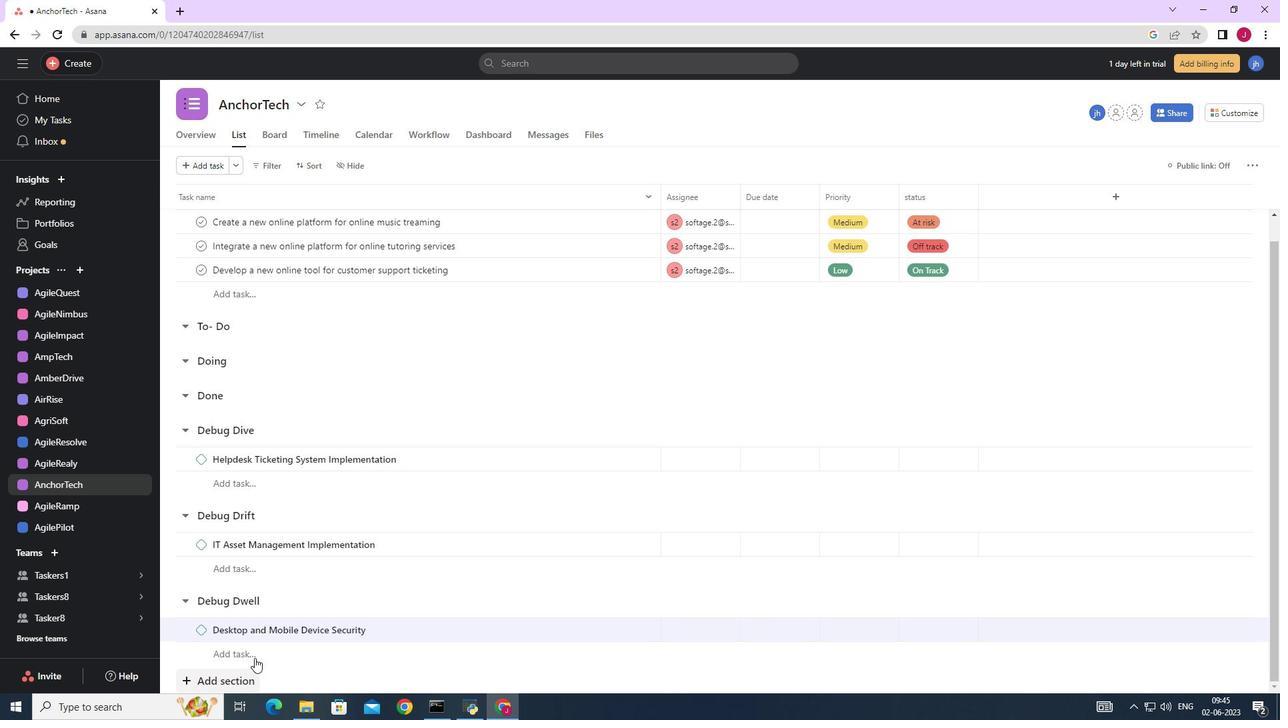 
Action: Mouse scrolled (262, 649) with delta (0, 0)
Screenshot: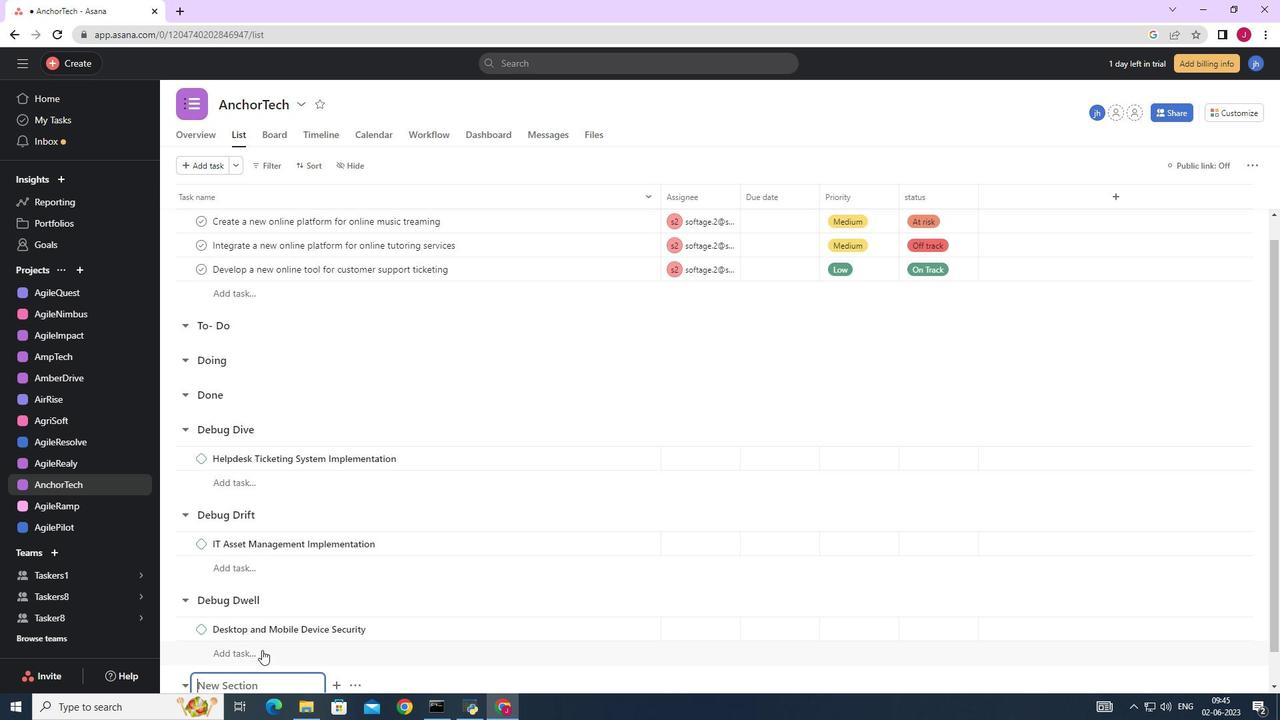 
Action: Mouse scrolled (262, 649) with delta (0, 0)
Screenshot: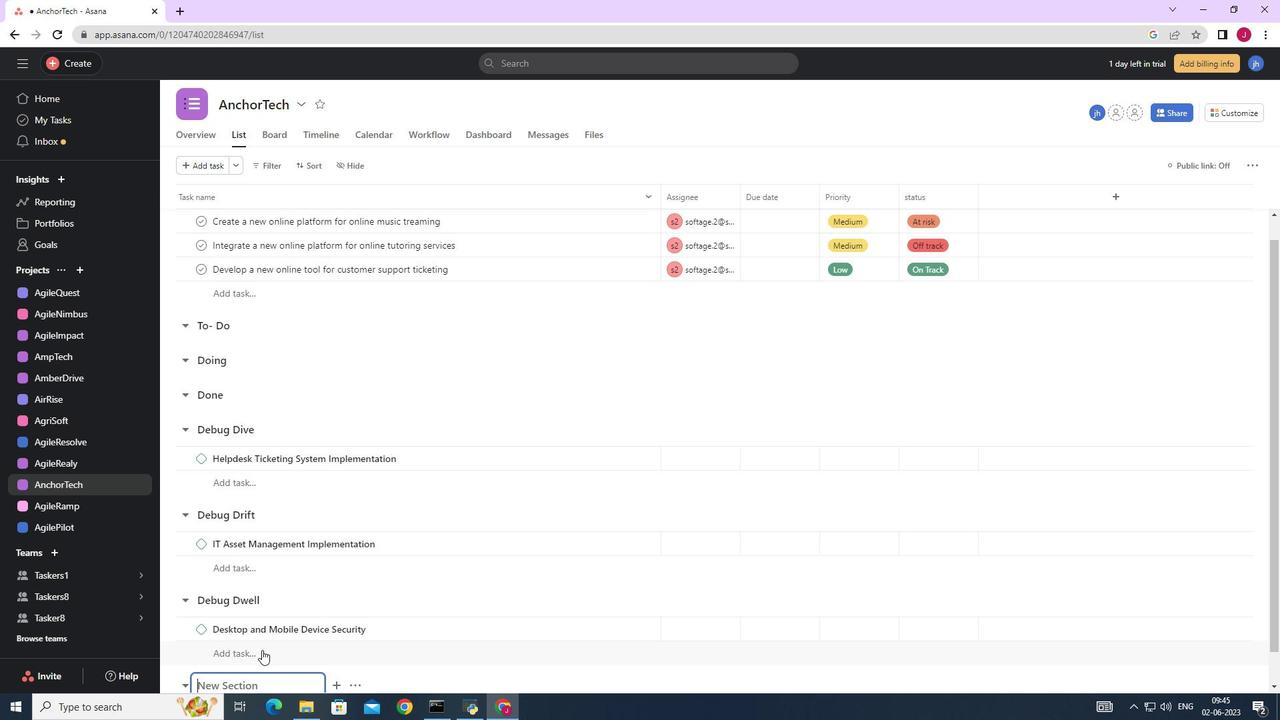 
Action: Mouse scrolled (262, 649) with delta (0, 0)
Screenshot: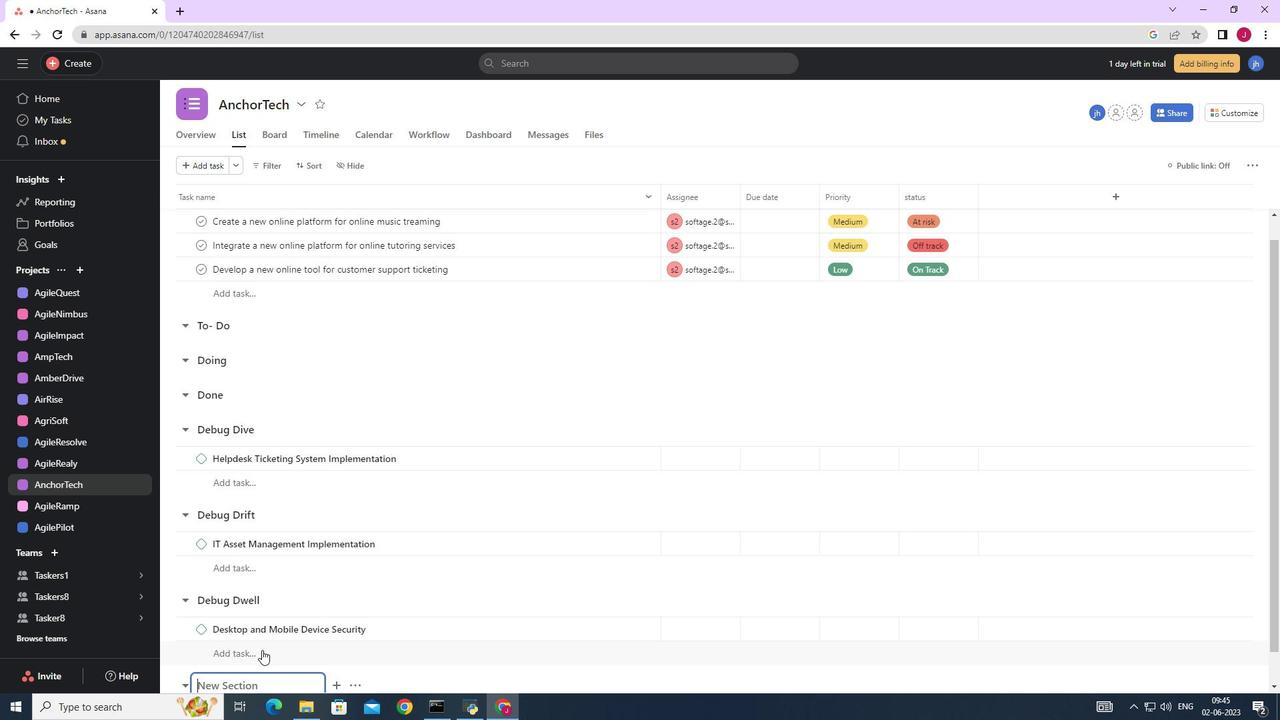 
Action: Mouse scrolled (262, 649) with delta (0, 0)
Screenshot: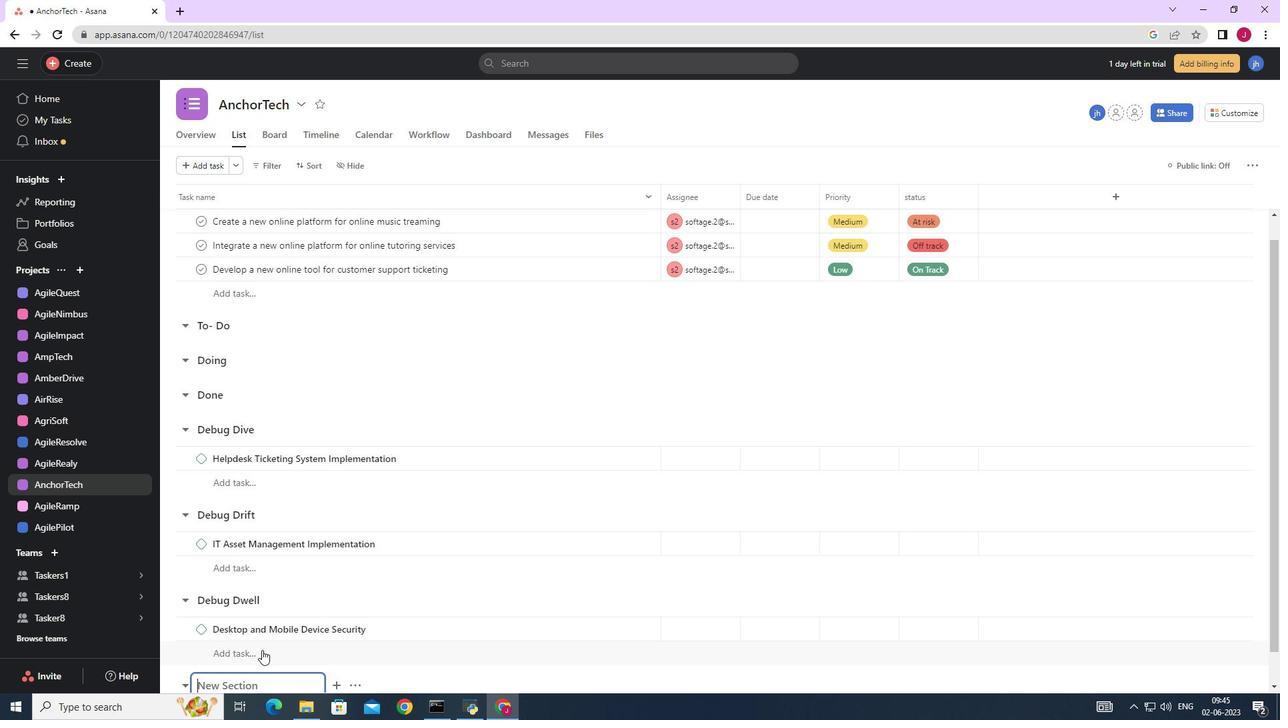 
Action: Mouse scrolled (262, 649) with delta (0, 0)
Screenshot: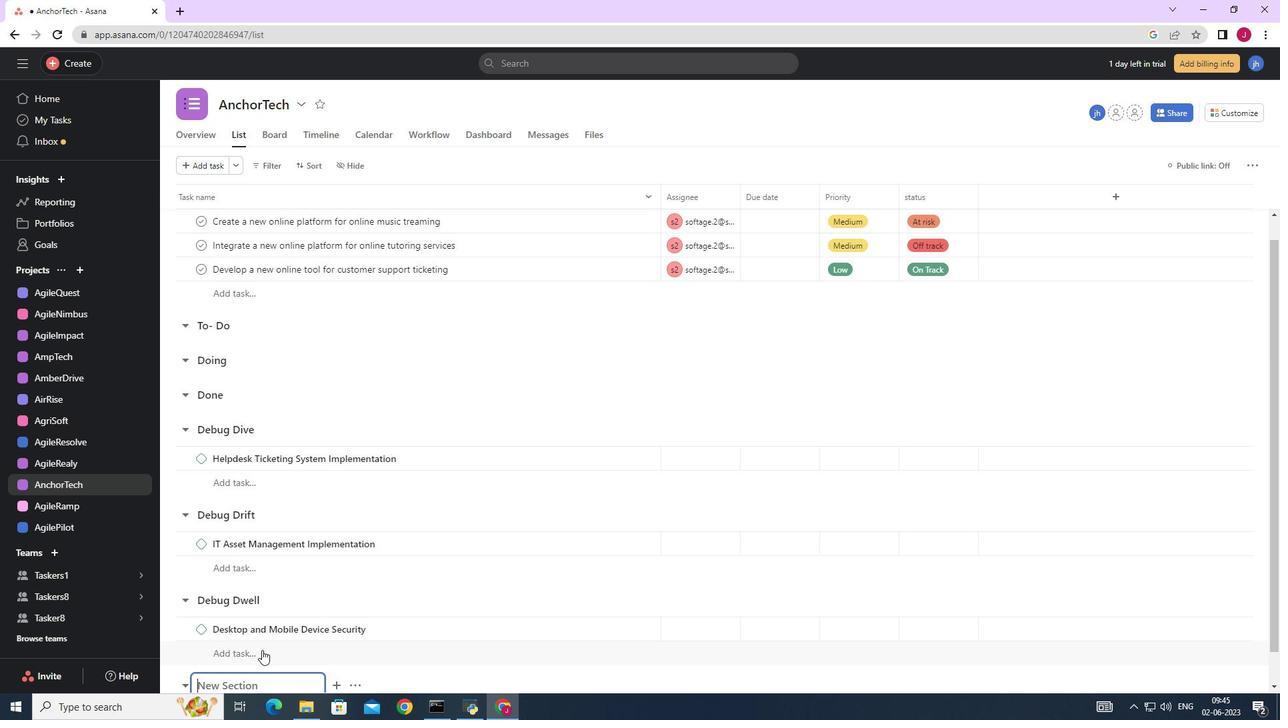 
Action: Mouse scrolled (262, 649) with delta (0, 0)
Screenshot: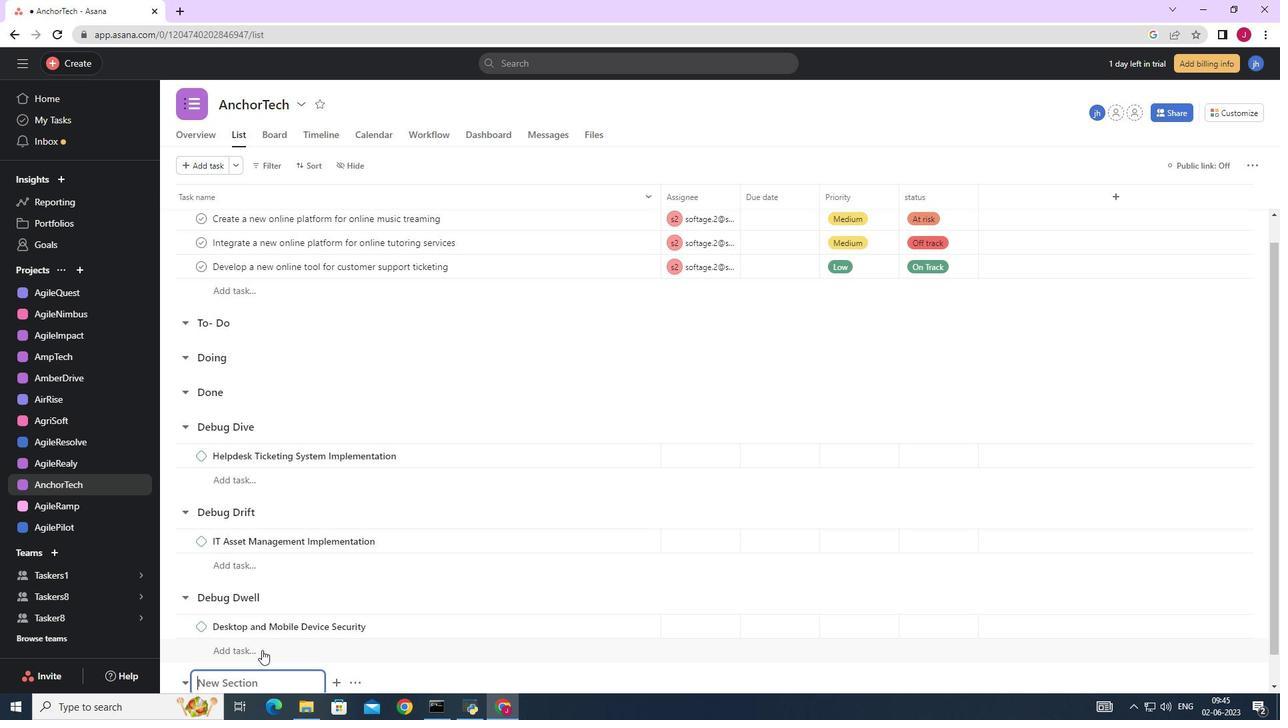
Action: Mouse pressed left at (262, 650)
Screenshot: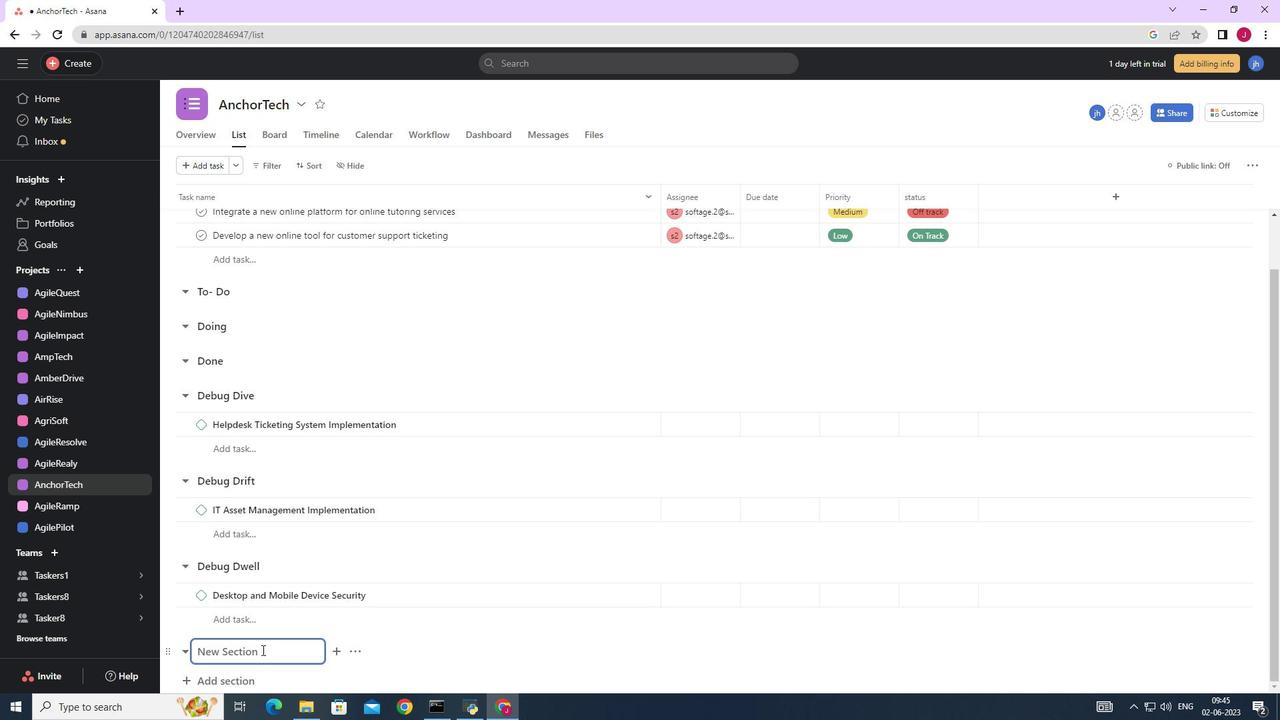 
Action: Key pressed <Key.caps_lock>D<Key.caps_lock>ependency<Key.space><Key.caps_lock>M<Key.caps_lock>anagement<Key.space><Key.caps_lock>S<Key.caps_lock>print<Key.enter><Key.caps_lock>W<Key.caps_lock>eb<Key.space><Key.caps_lock>P<Key.caps_lock>plication<Key.backspace><Key.backspace><Key.backspace><Key.backspace><Key.backspace><Key.backspace><Key.backspace><Key.backspace><Key.backspace><Key.backspace><Key.caps_lock>A<Key.caps_lock>pplication<Key.space><Key.caps_lock>S<Key.caps_lock>ecurity
Screenshot: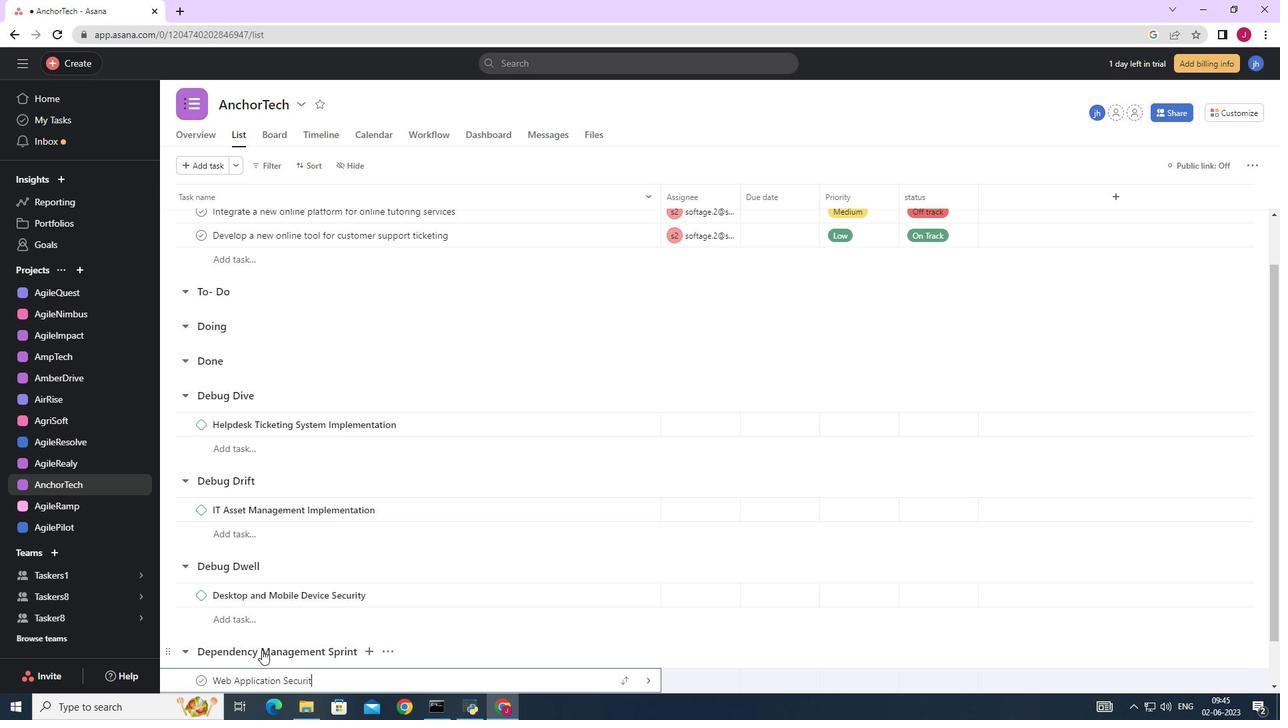
Action: Mouse moved to (646, 679)
Screenshot: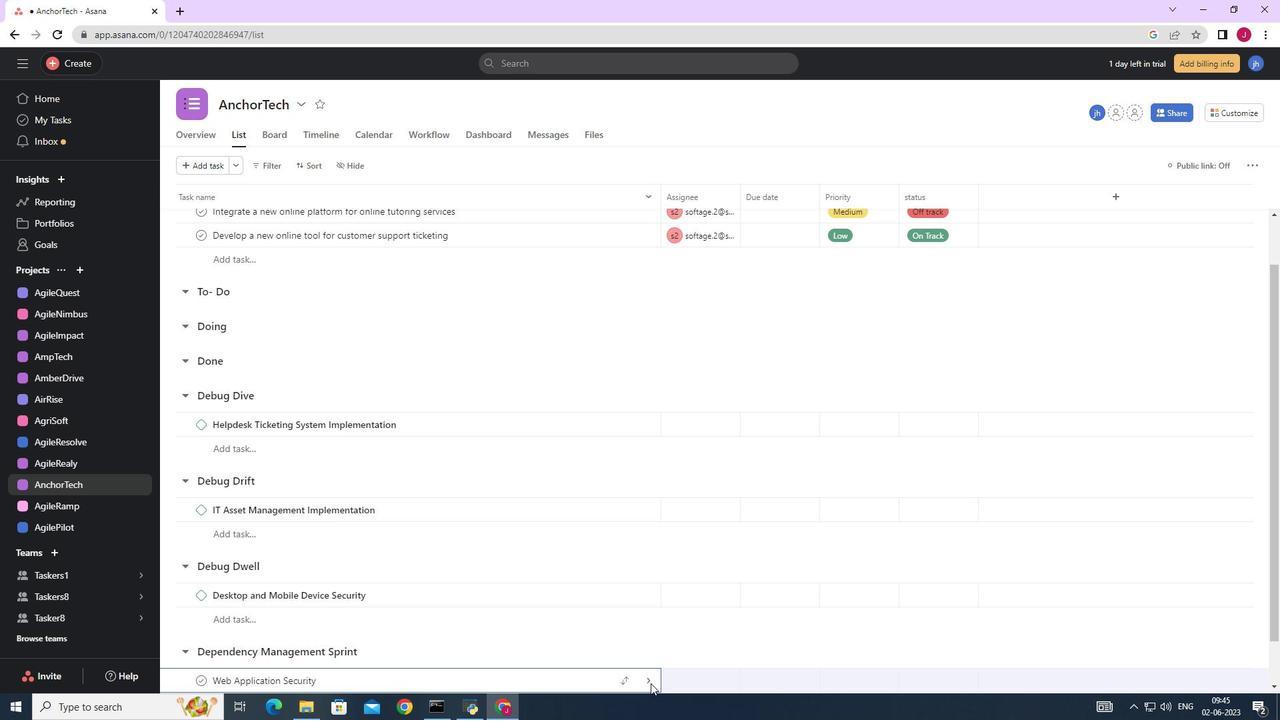 
Action: Mouse pressed left at (646, 679)
Screenshot: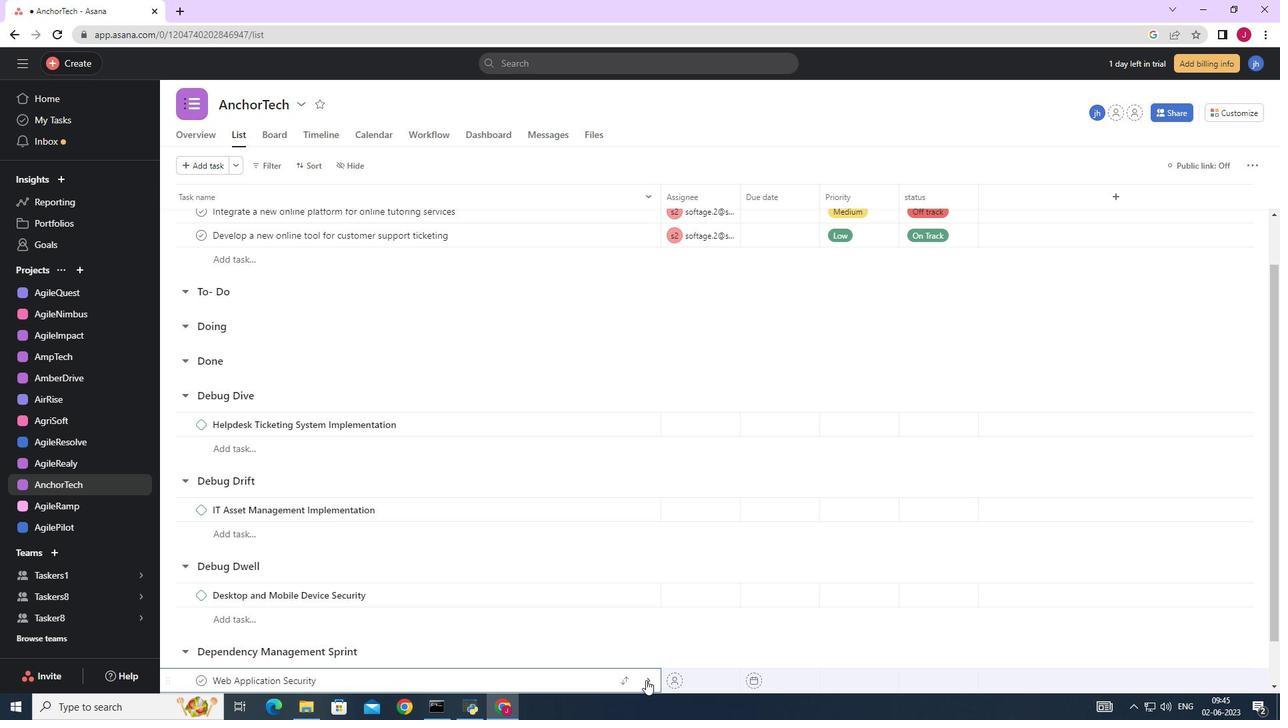 
Action: Mouse moved to (1232, 164)
Screenshot: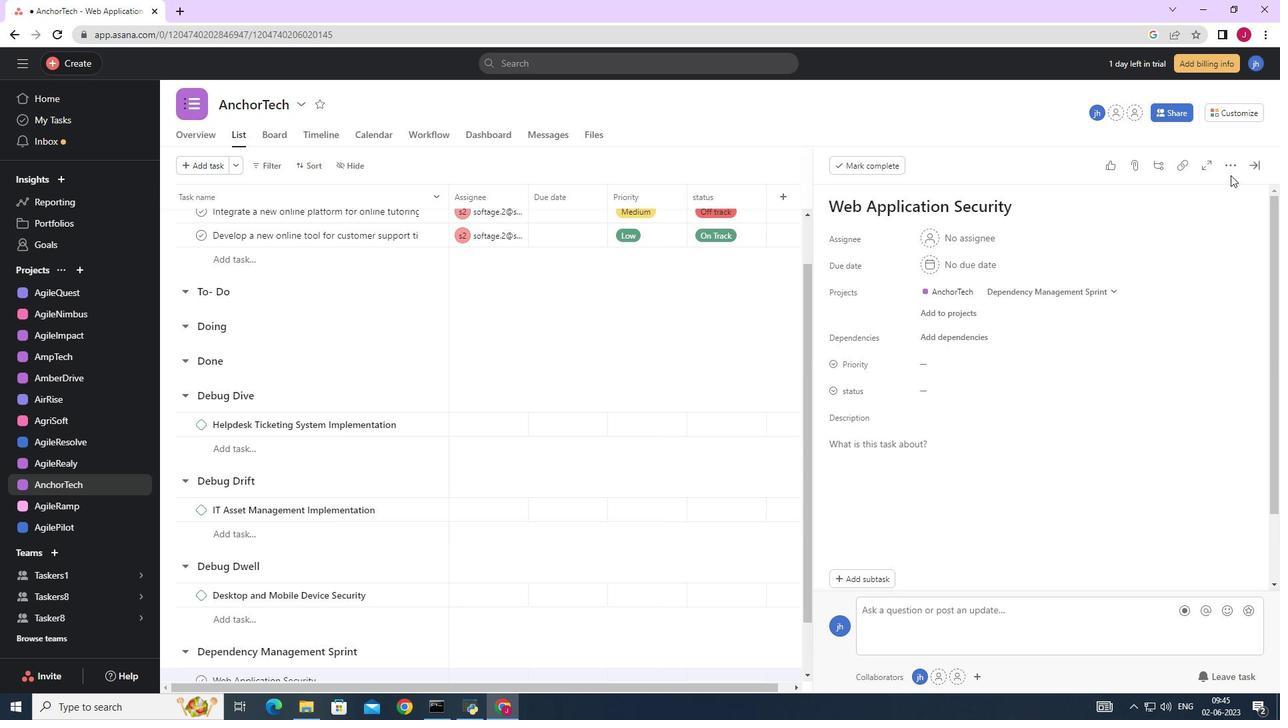 
Action: Mouse pressed left at (1232, 164)
Screenshot: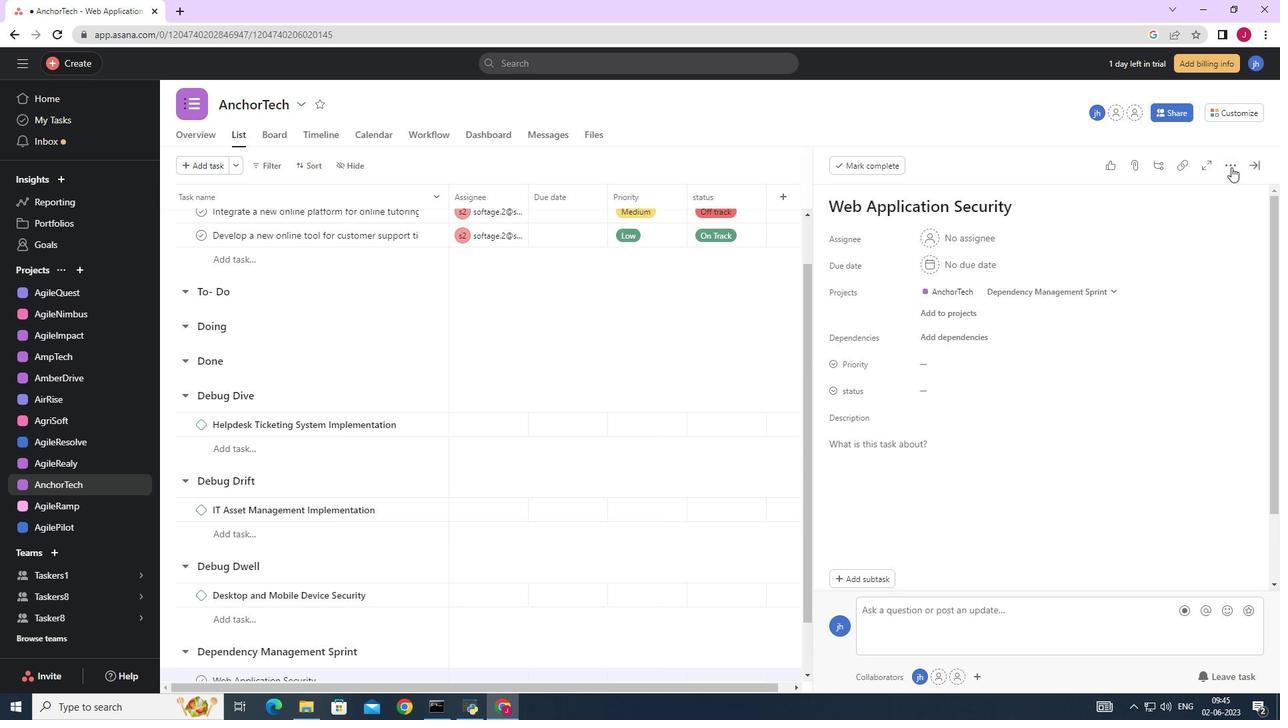 
Action: Mouse moved to (1112, 210)
Screenshot: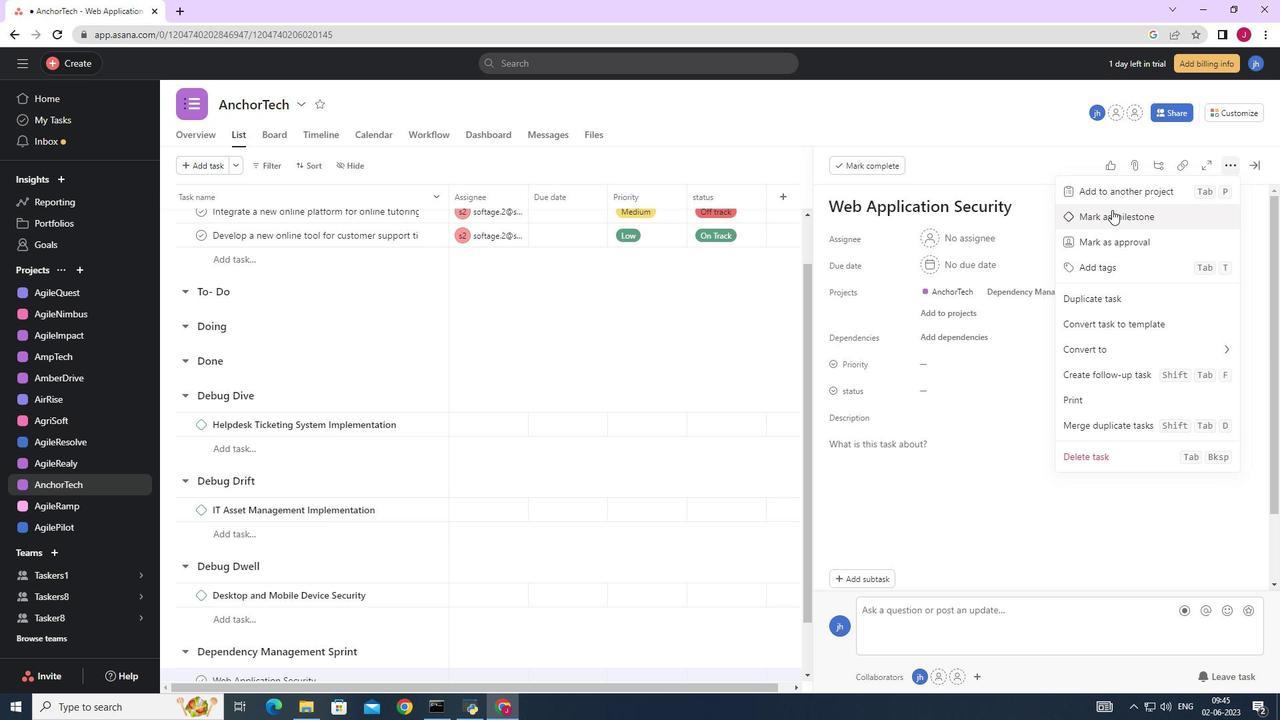 
Action: Mouse pressed left at (1112, 210)
Screenshot: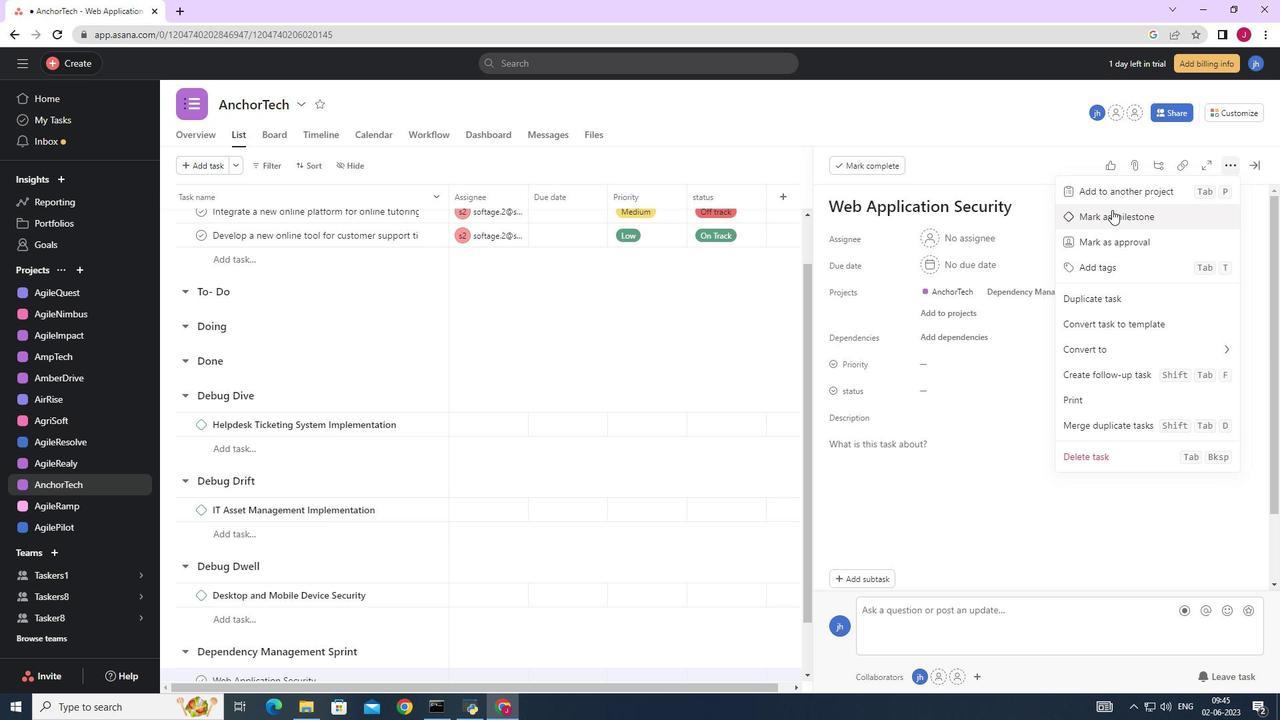 
Action: Mouse moved to (1257, 161)
Screenshot: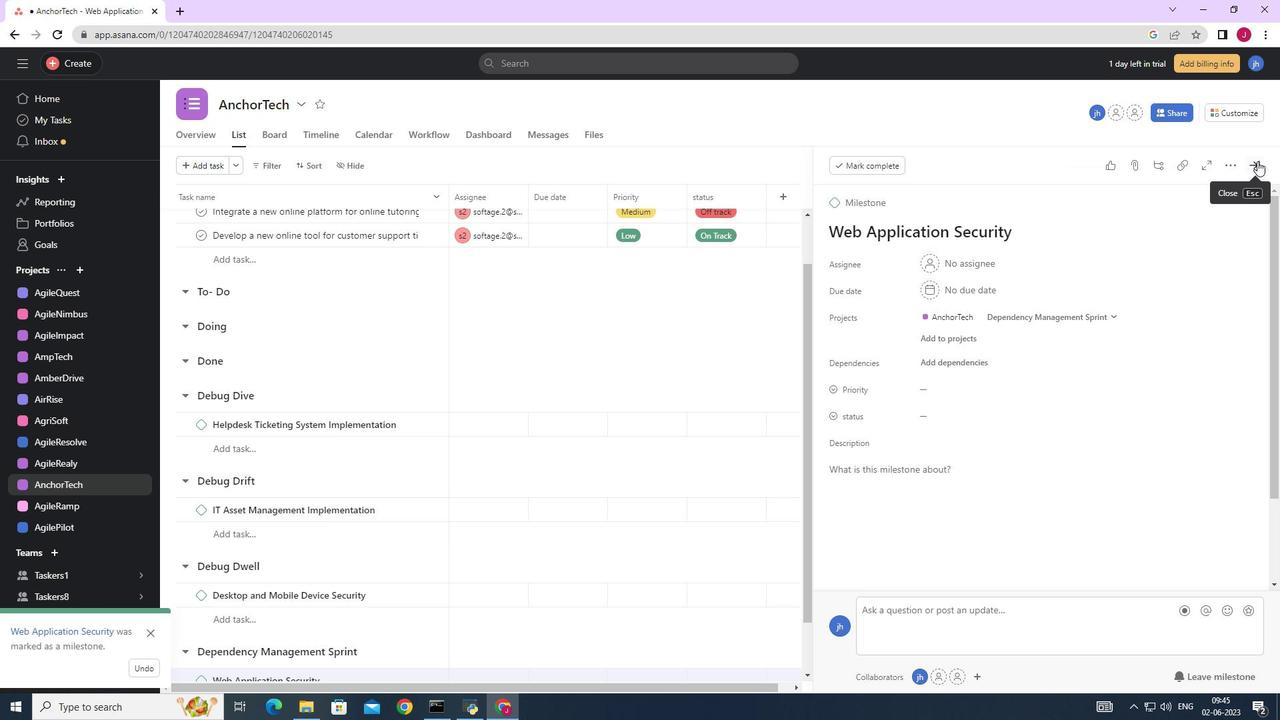 
Action: Mouse pressed left at (1257, 161)
Screenshot: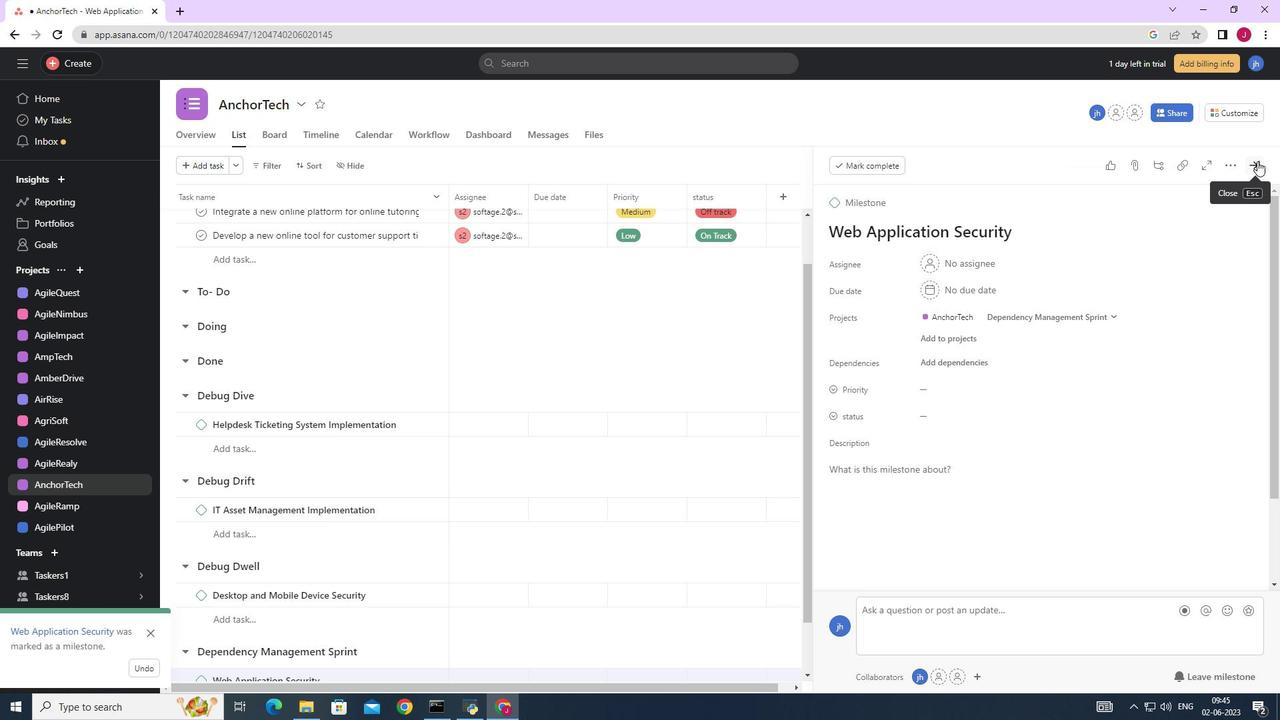 
